Task: Find connections with filter location Batouri with filter topic #Indiawith filter profile language German with filter current company KATERRA with filter school Rajagiri Centre for Business Studies with filter industry Wholesale Computer Equipment with filter service category Leadership Development with filter keywords title Front Desk Manager
Action: Mouse moved to (533, 70)
Screenshot: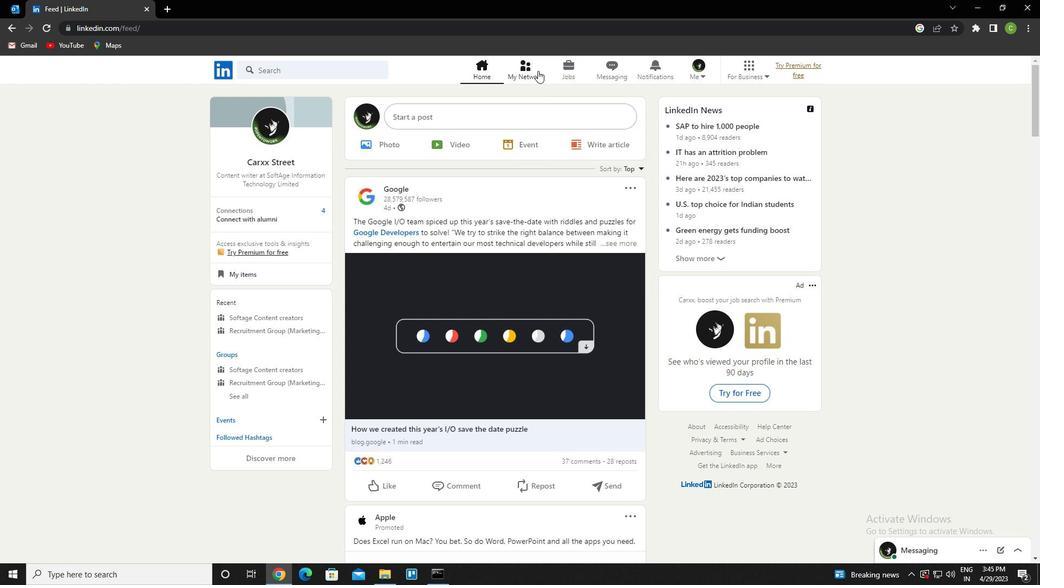 
Action: Mouse pressed left at (533, 70)
Screenshot: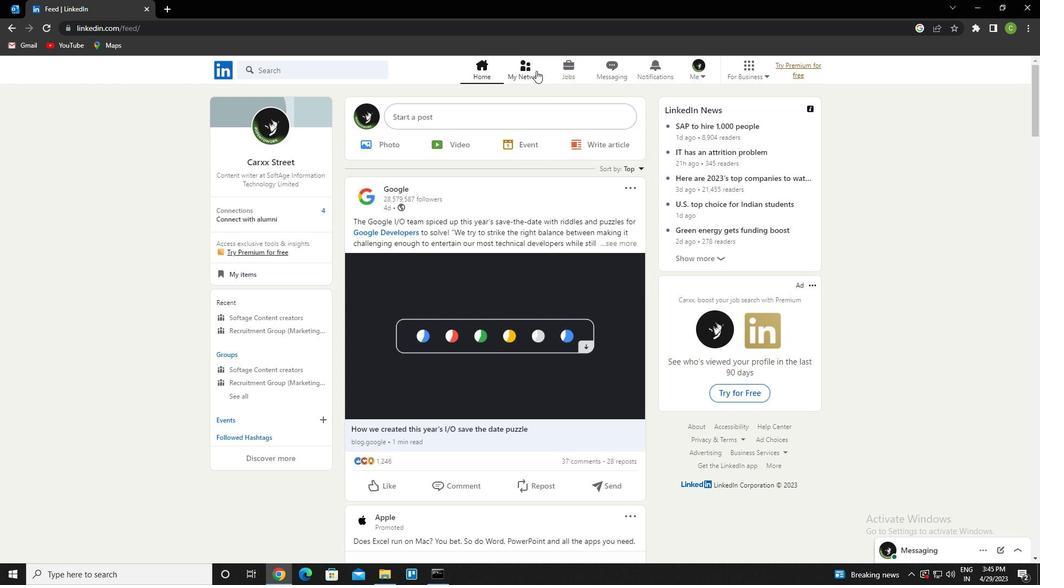 
Action: Mouse moved to (308, 131)
Screenshot: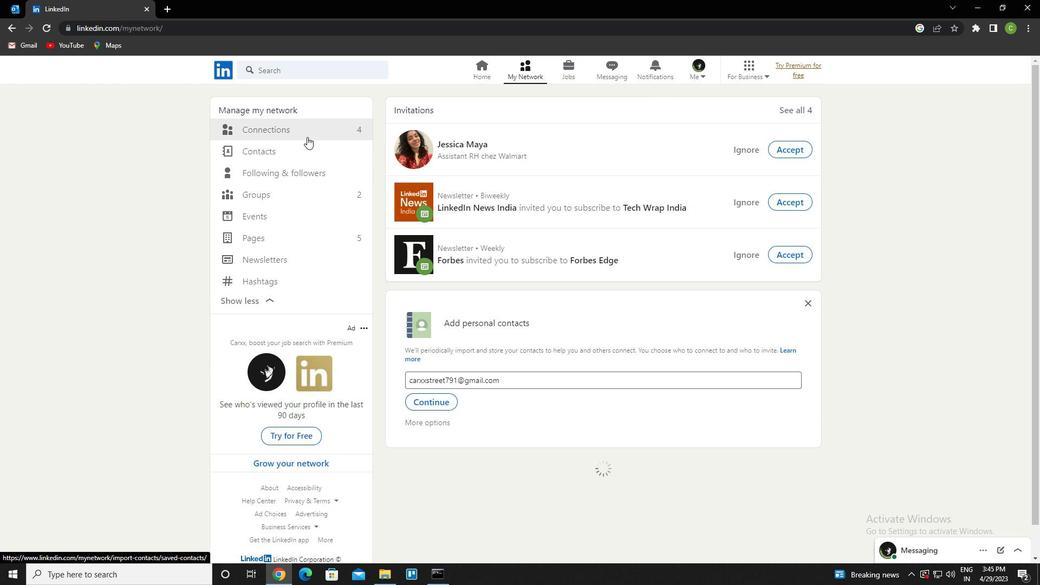 
Action: Mouse pressed left at (308, 131)
Screenshot: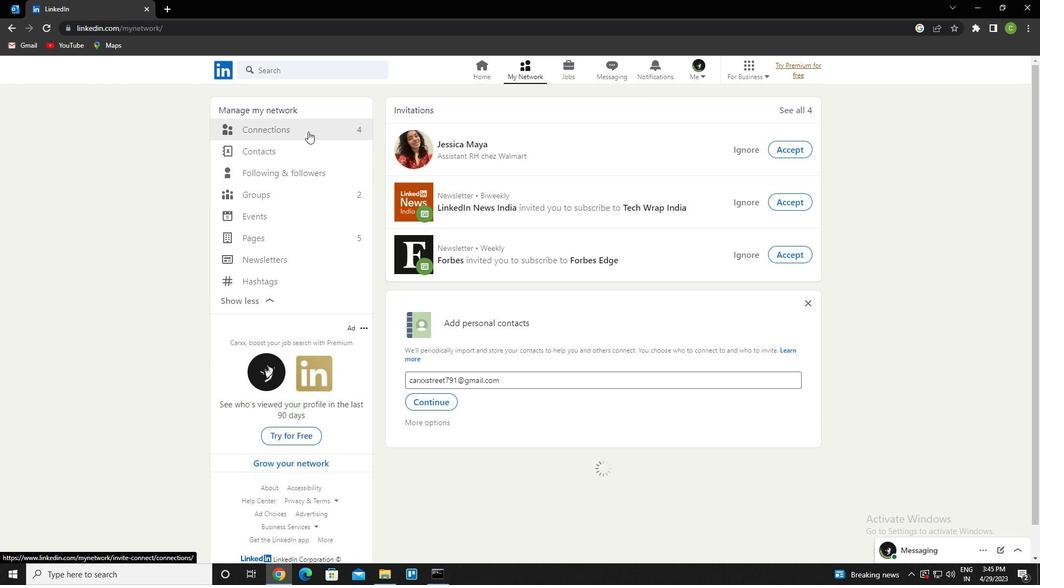 
Action: Mouse moved to (617, 132)
Screenshot: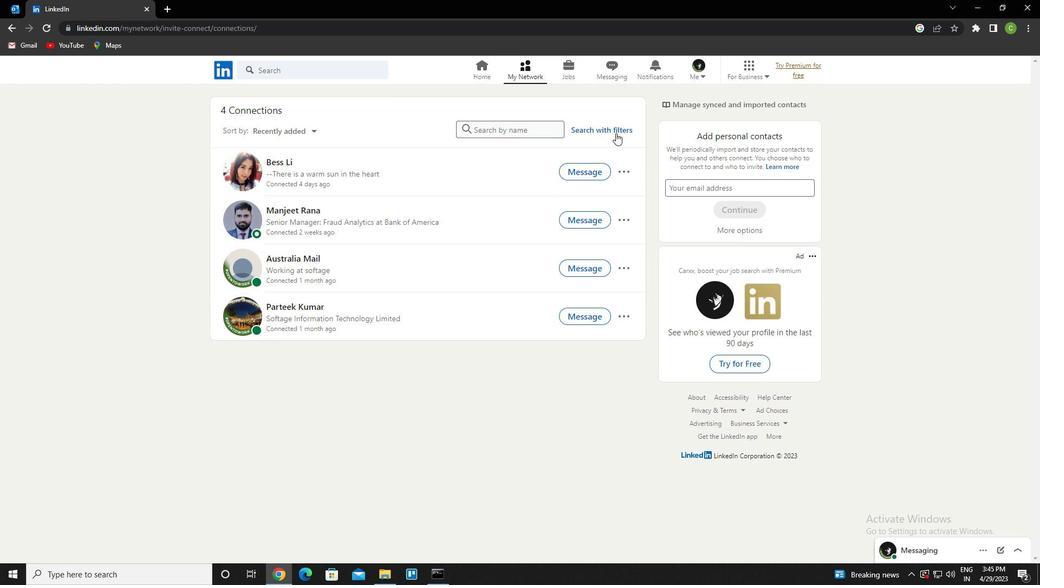 
Action: Mouse pressed left at (617, 132)
Screenshot: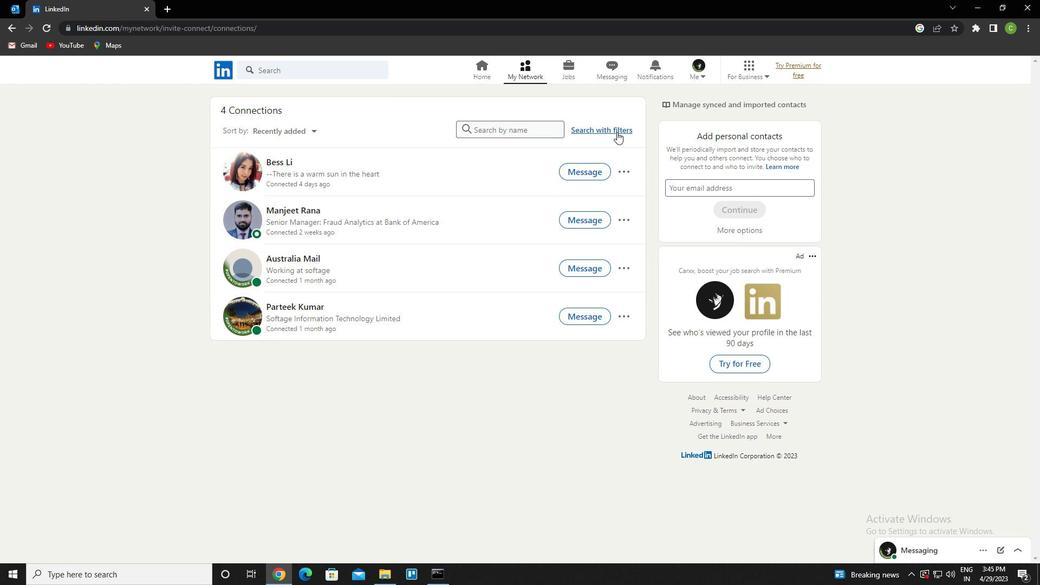 
Action: Mouse moved to (559, 104)
Screenshot: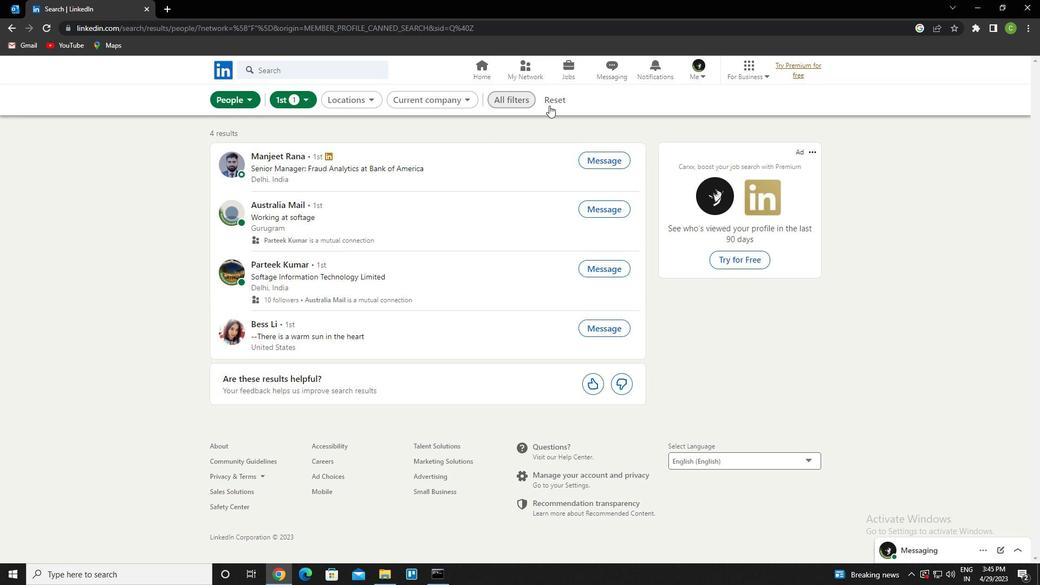 
Action: Mouse pressed left at (559, 104)
Screenshot: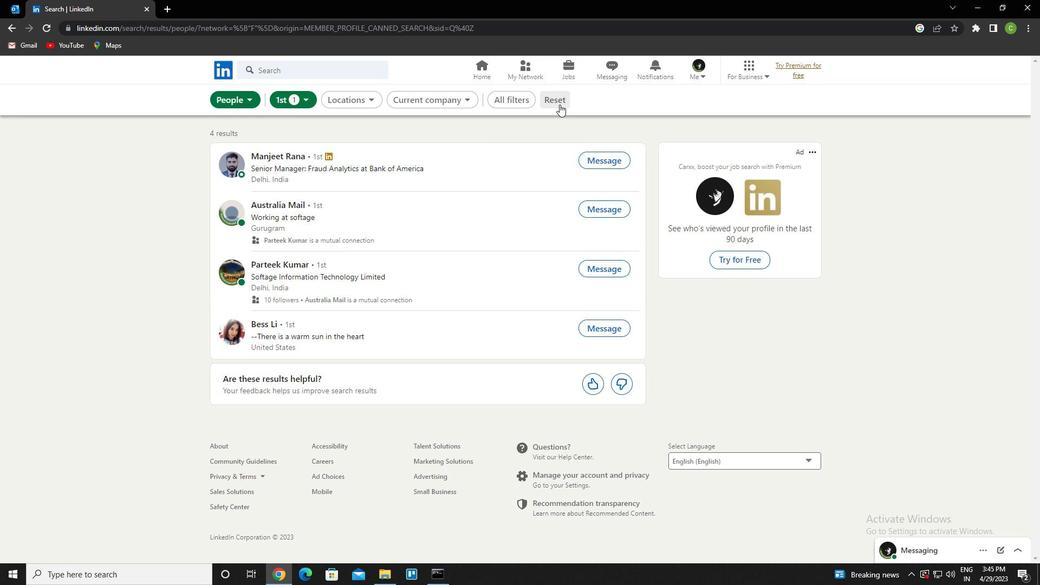 
Action: Mouse moved to (533, 102)
Screenshot: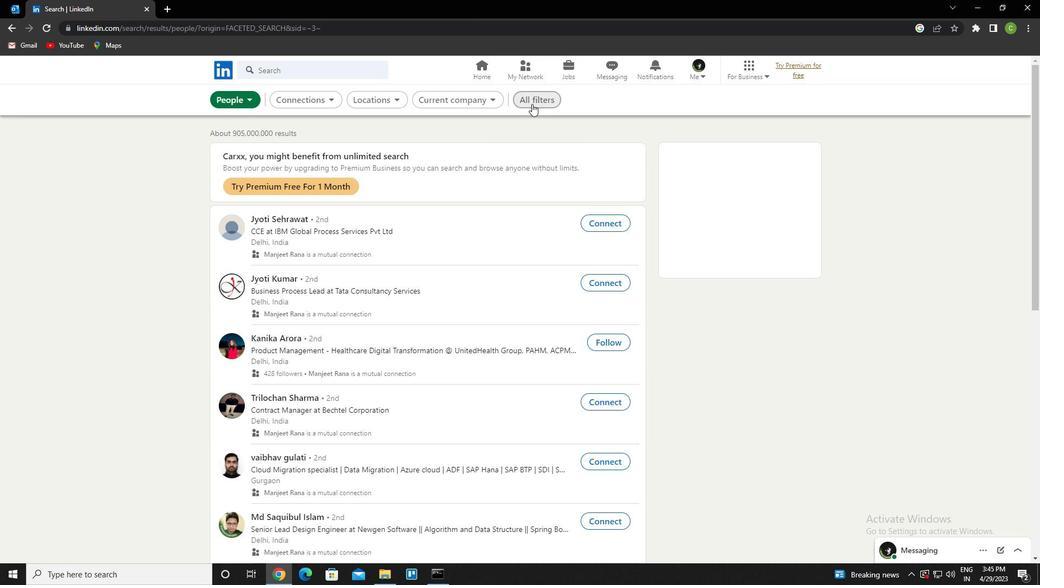 
Action: Mouse pressed left at (533, 102)
Screenshot: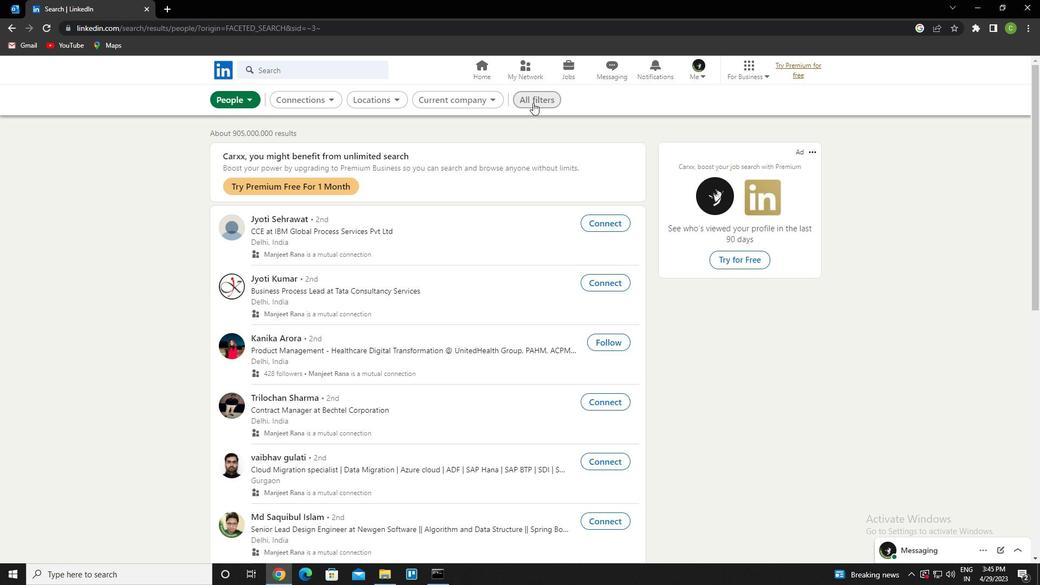 
Action: Mouse moved to (834, 349)
Screenshot: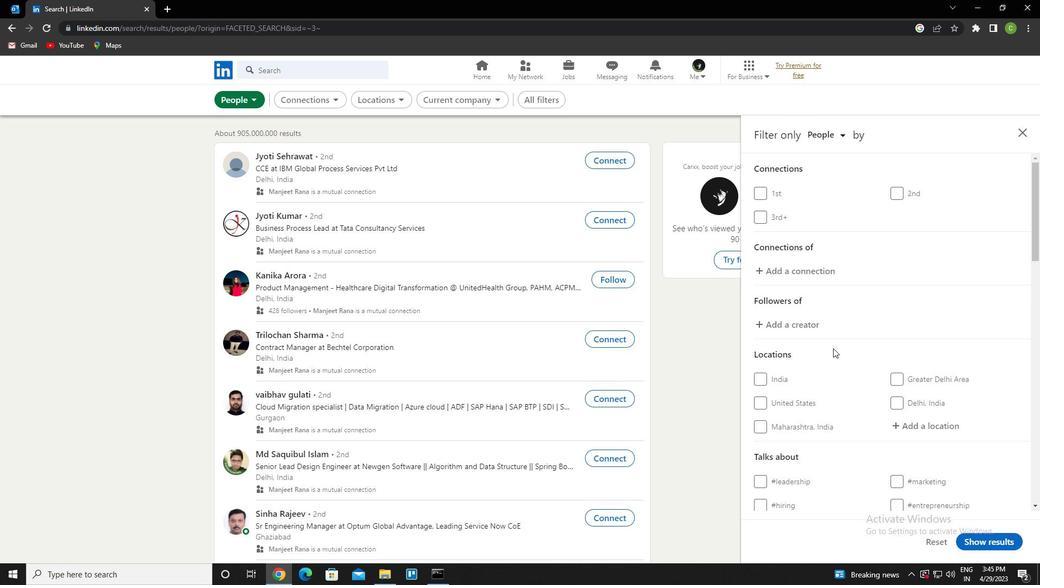 
Action: Mouse scrolled (834, 348) with delta (0, 0)
Screenshot: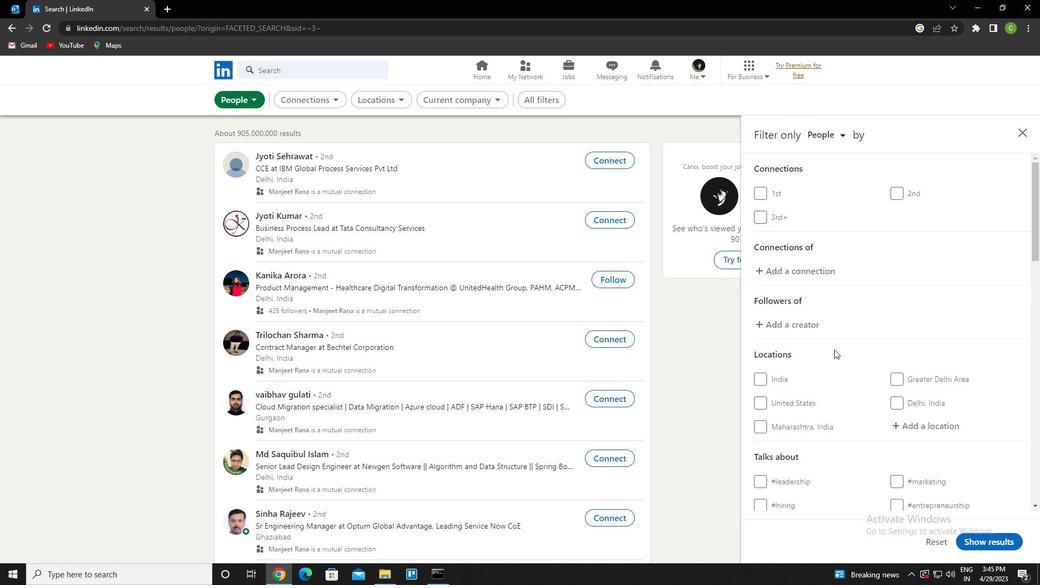 
Action: Mouse moved to (835, 353)
Screenshot: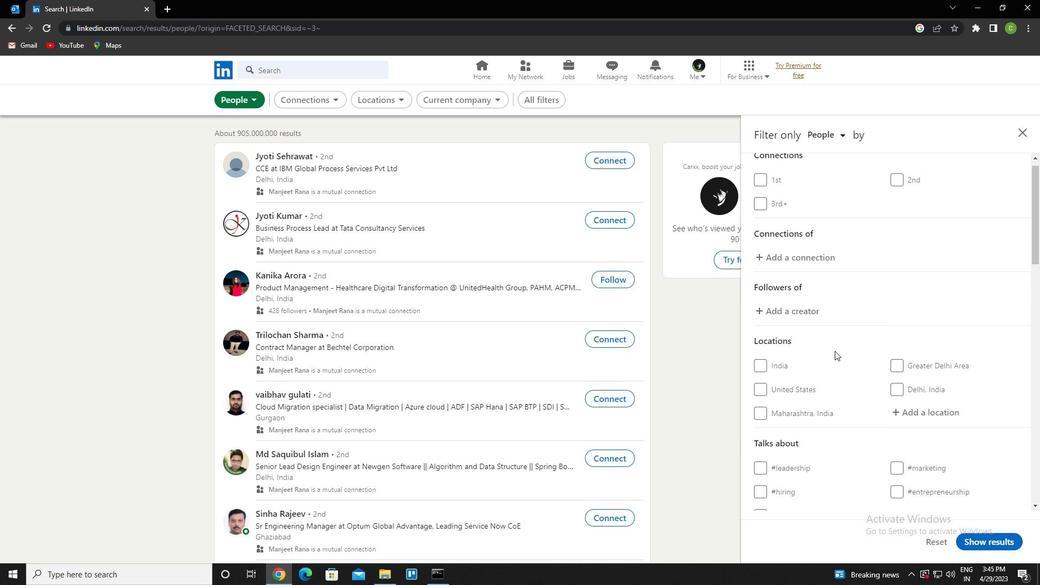 
Action: Mouse scrolled (835, 352) with delta (0, 0)
Screenshot: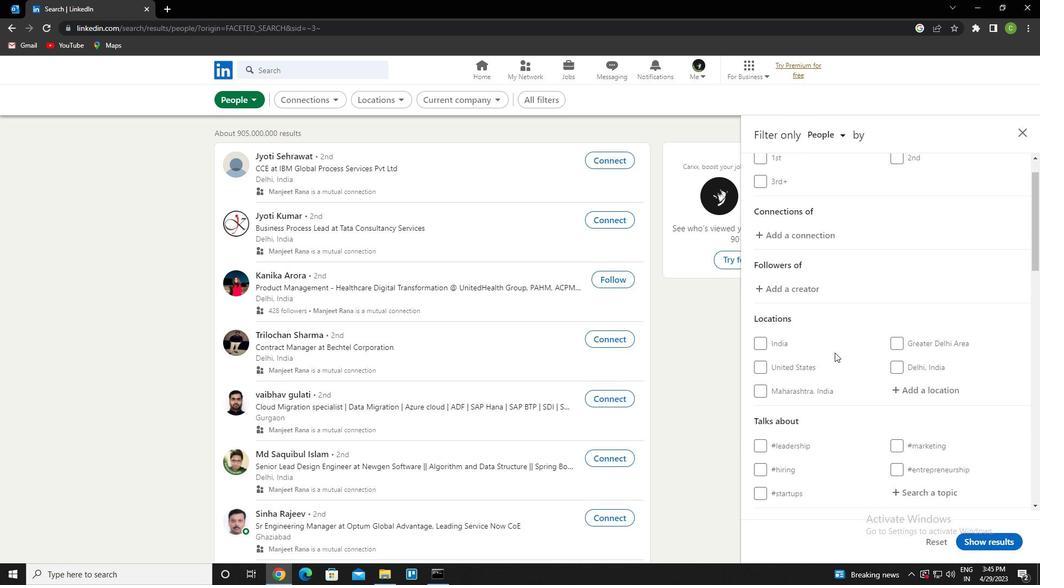 
Action: Mouse moved to (919, 322)
Screenshot: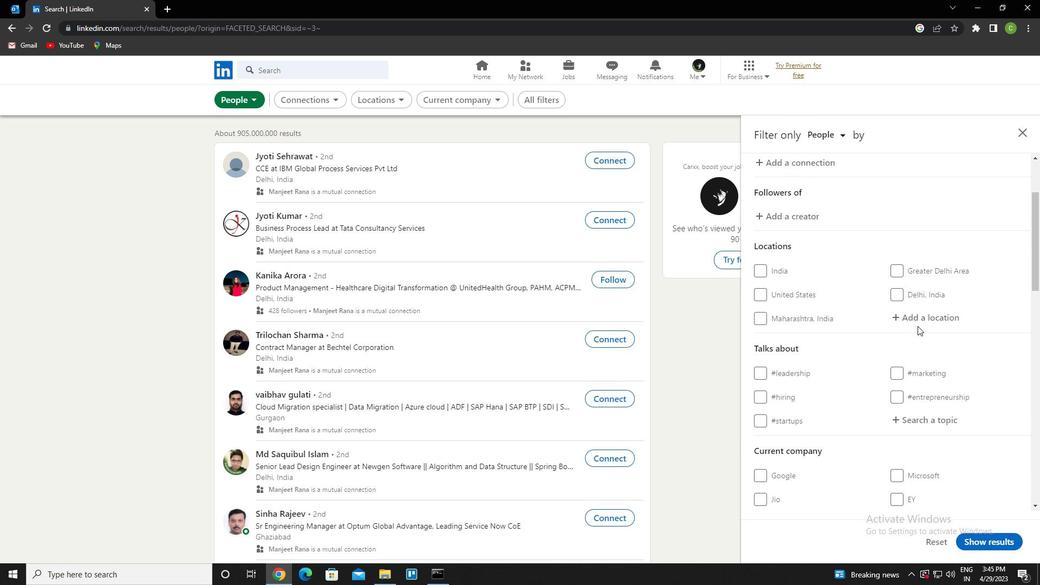 
Action: Mouse pressed left at (919, 322)
Screenshot: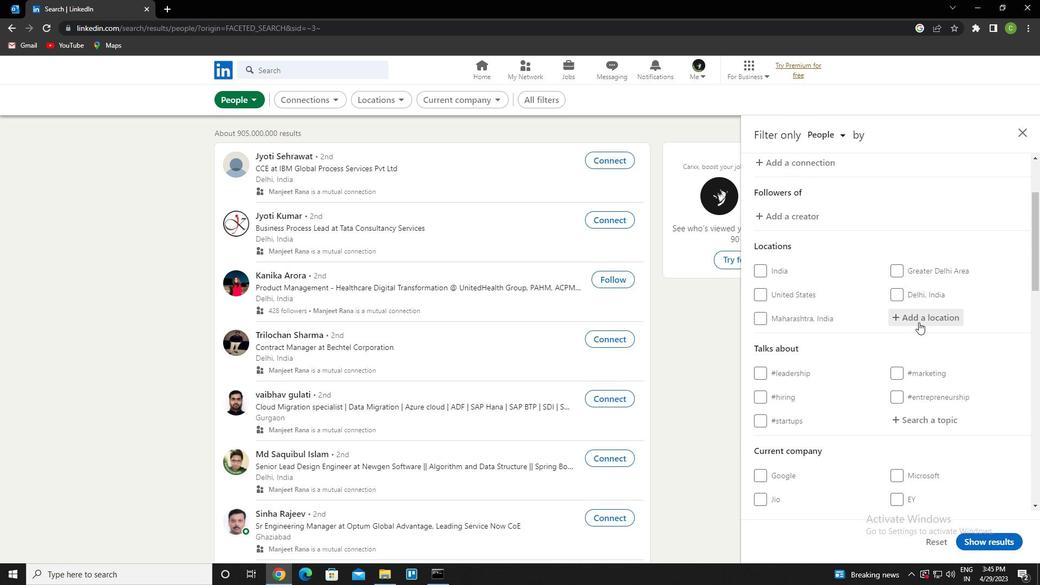 
Action: Mouse moved to (920, 322)
Screenshot: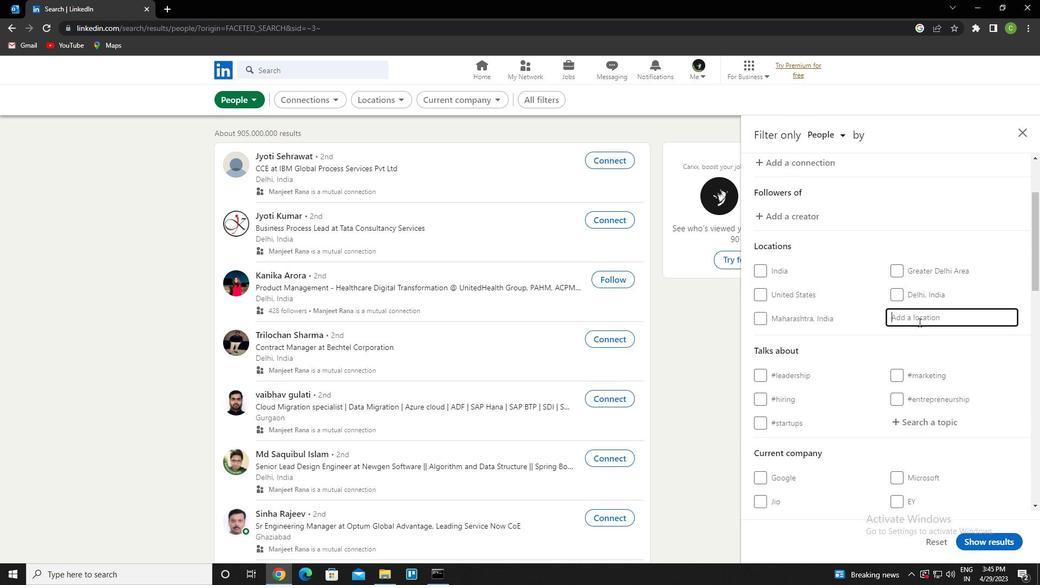 
Action: Key pressed <Key.caps_lock>b<Key.caps_lock>atouri<Key.down><Key.enter>
Screenshot: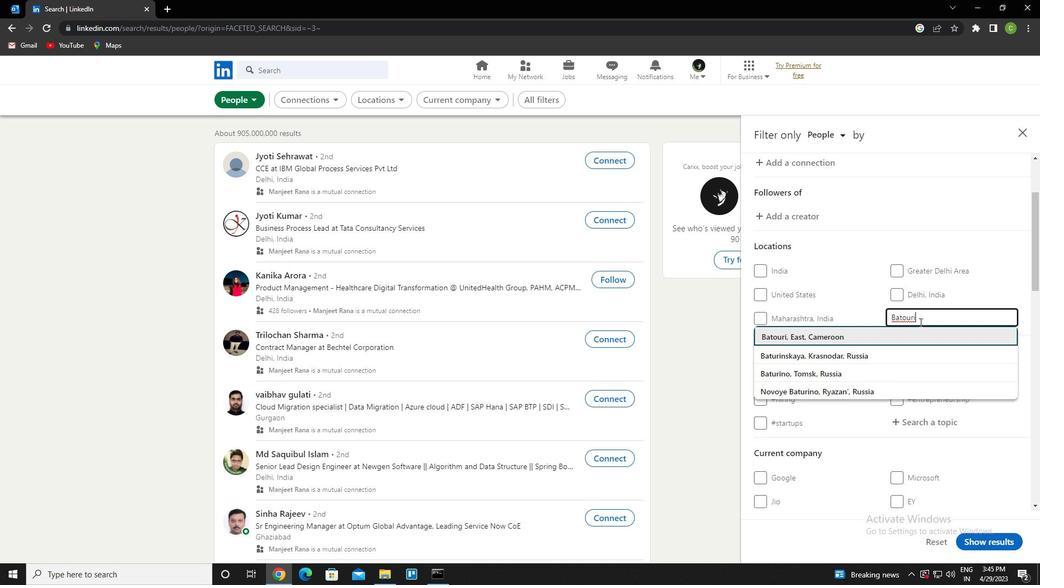 
Action: Mouse moved to (933, 447)
Screenshot: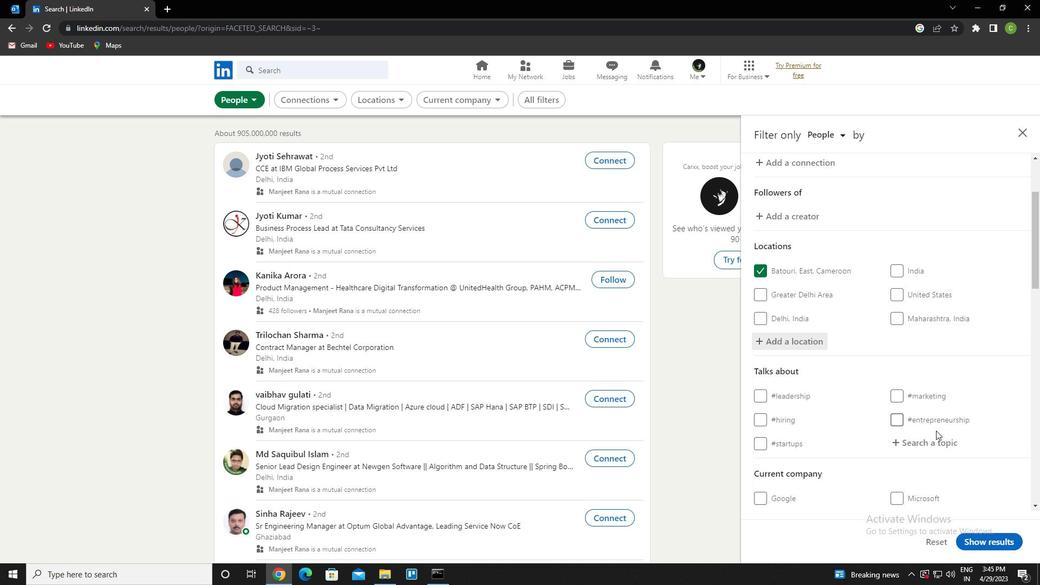 
Action: Mouse pressed left at (933, 447)
Screenshot: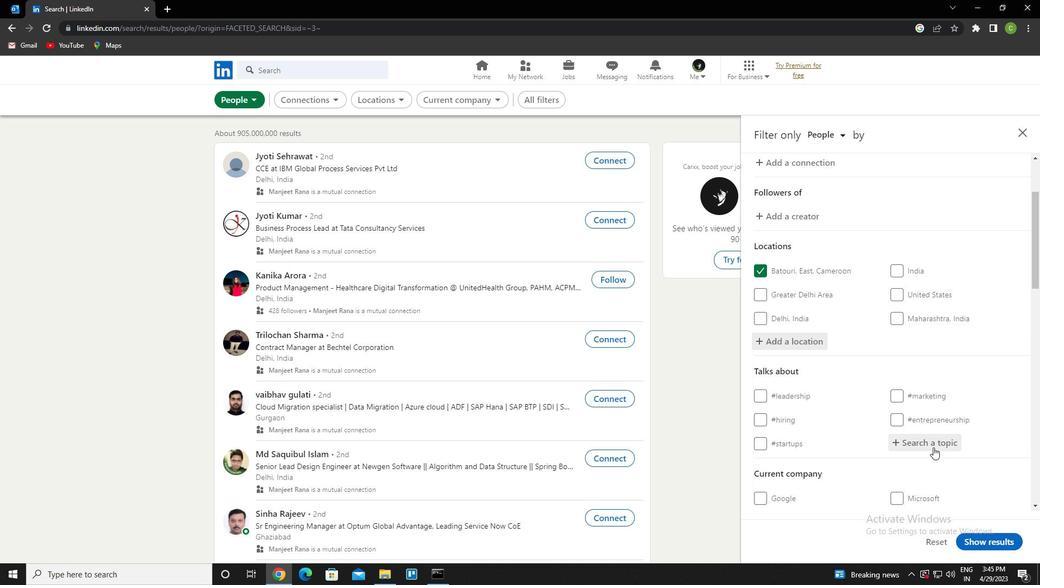 
Action: Key pressed <Key.caps_lock>i<Key.caps_lock>ndia<Key.down><Key.enter>
Screenshot: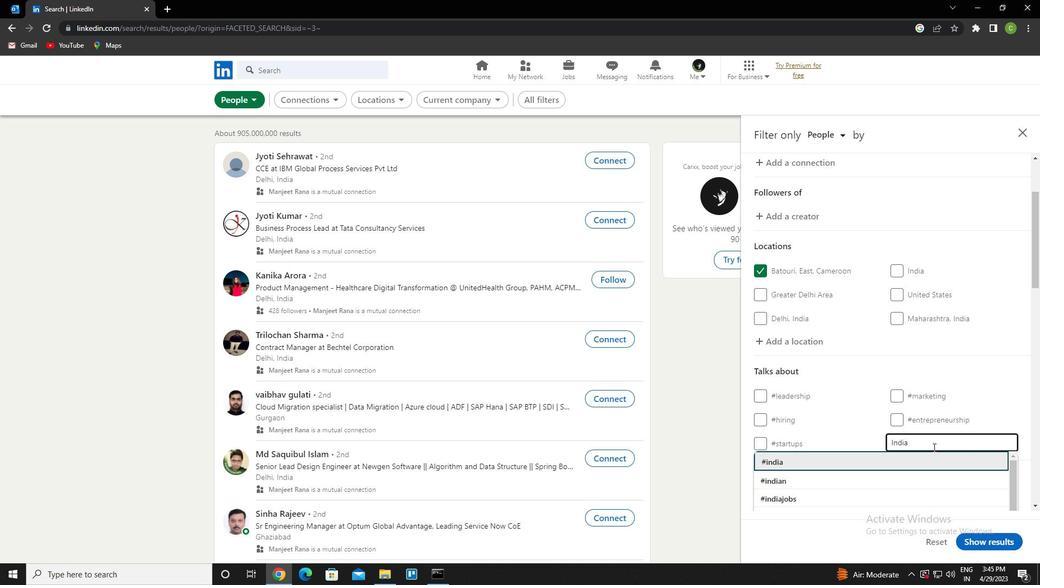 
Action: Mouse moved to (942, 457)
Screenshot: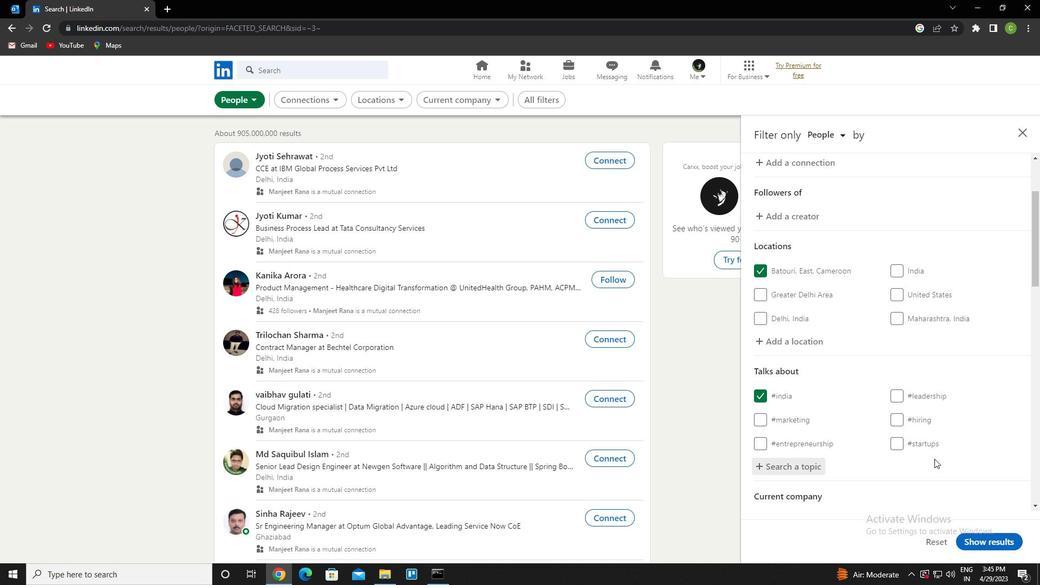 
Action: Mouse scrolled (942, 456) with delta (0, 0)
Screenshot: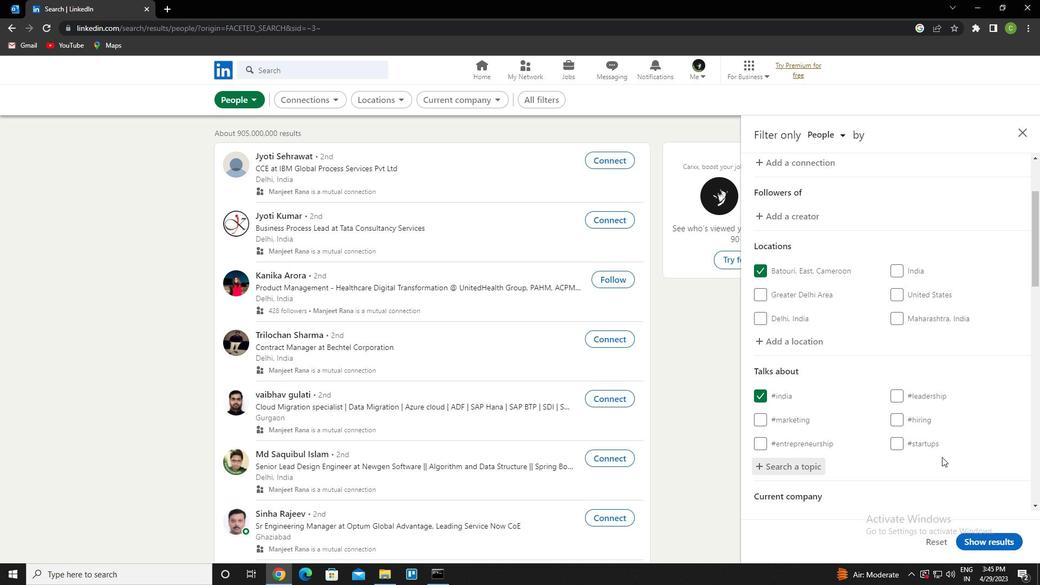 
Action: Mouse scrolled (942, 456) with delta (0, 0)
Screenshot: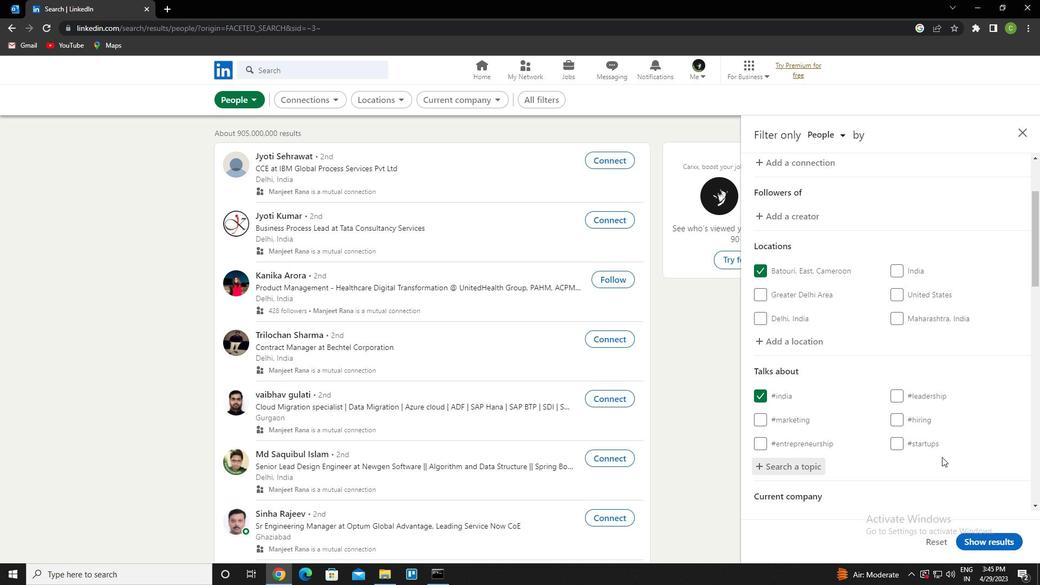 
Action: Mouse moved to (942, 457)
Screenshot: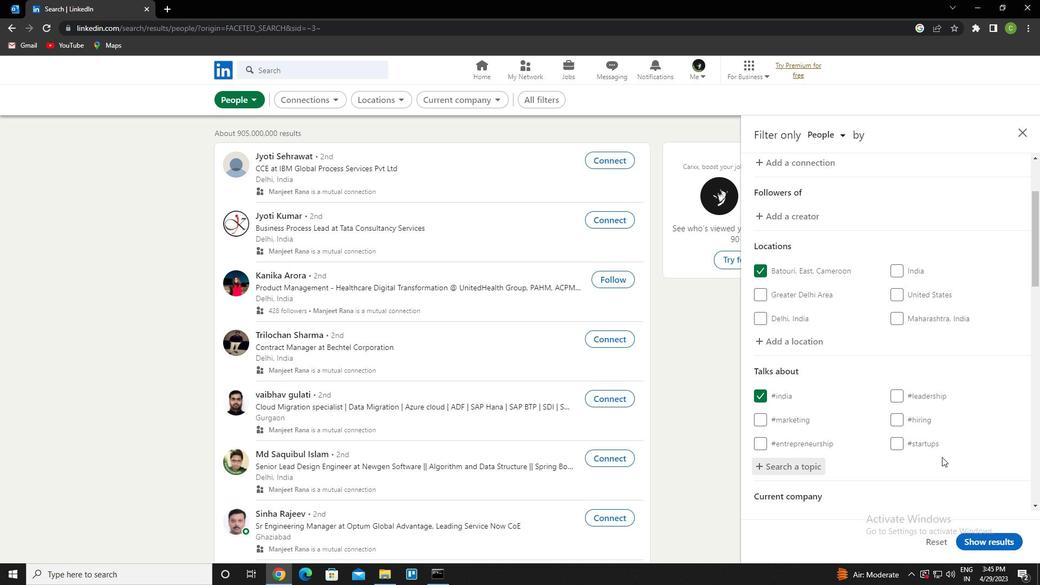 
Action: Mouse scrolled (942, 456) with delta (0, 0)
Screenshot: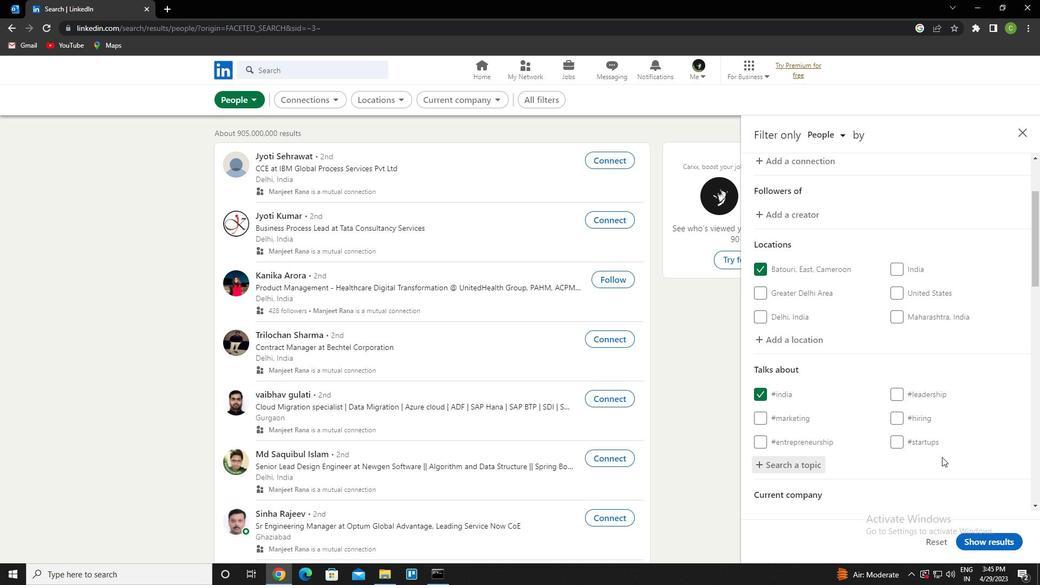 
Action: Mouse moved to (943, 461)
Screenshot: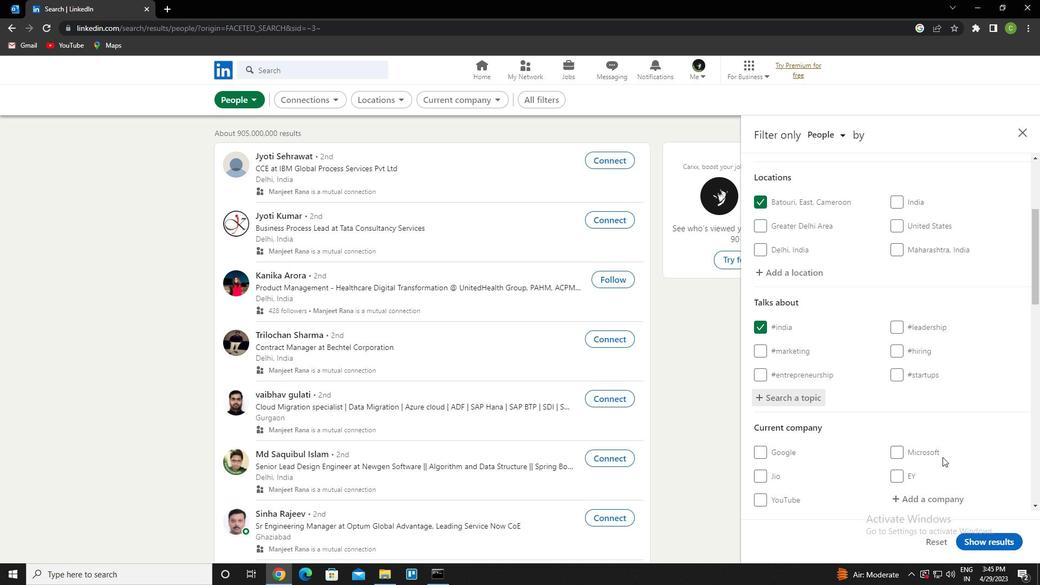 
Action: Mouse scrolled (943, 461) with delta (0, 0)
Screenshot: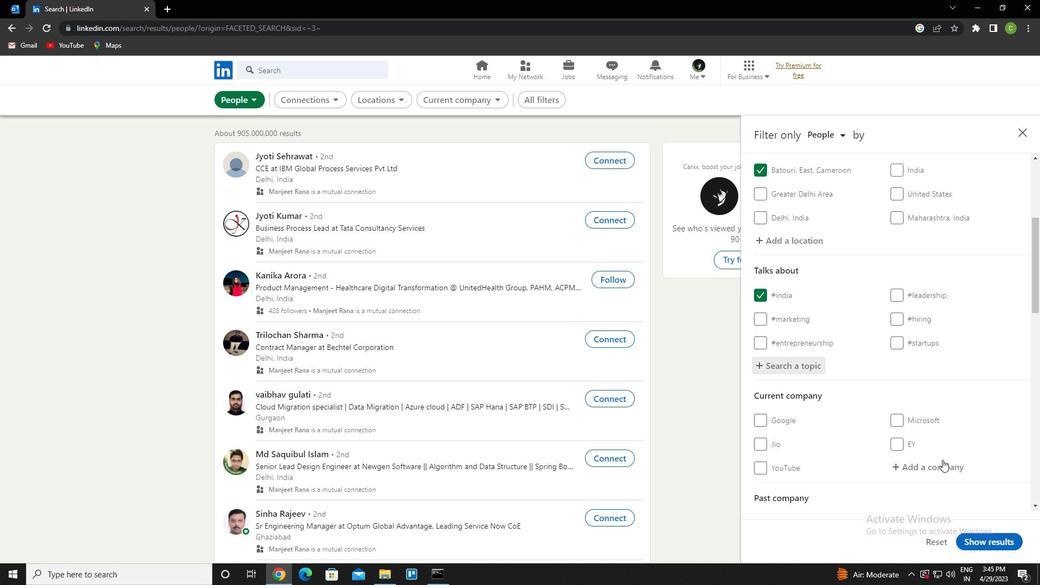 
Action: Mouse moved to (943, 466)
Screenshot: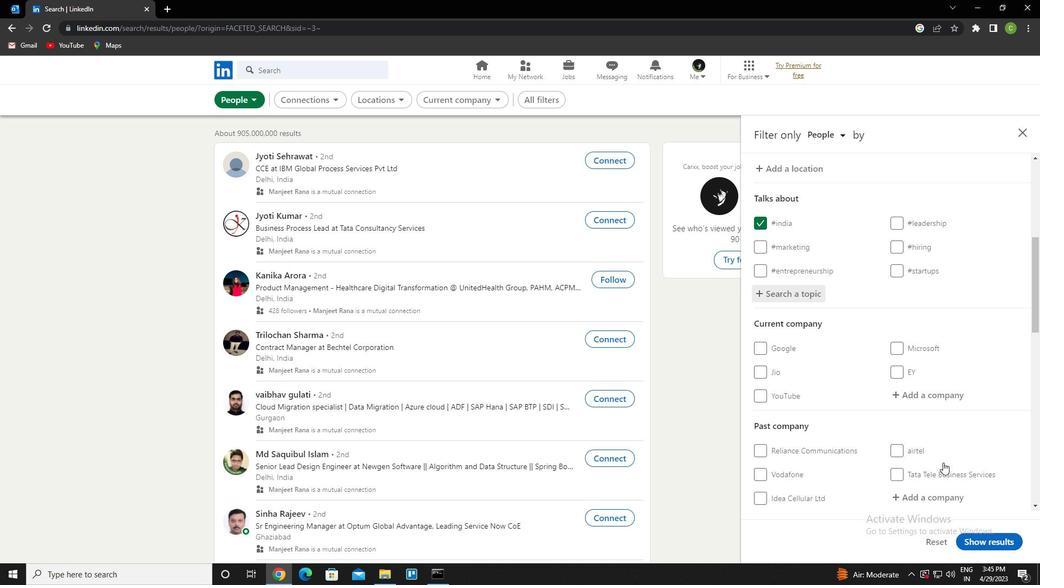 
Action: Mouse scrolled (943, 465) with delta (0, 0)
Screenshot: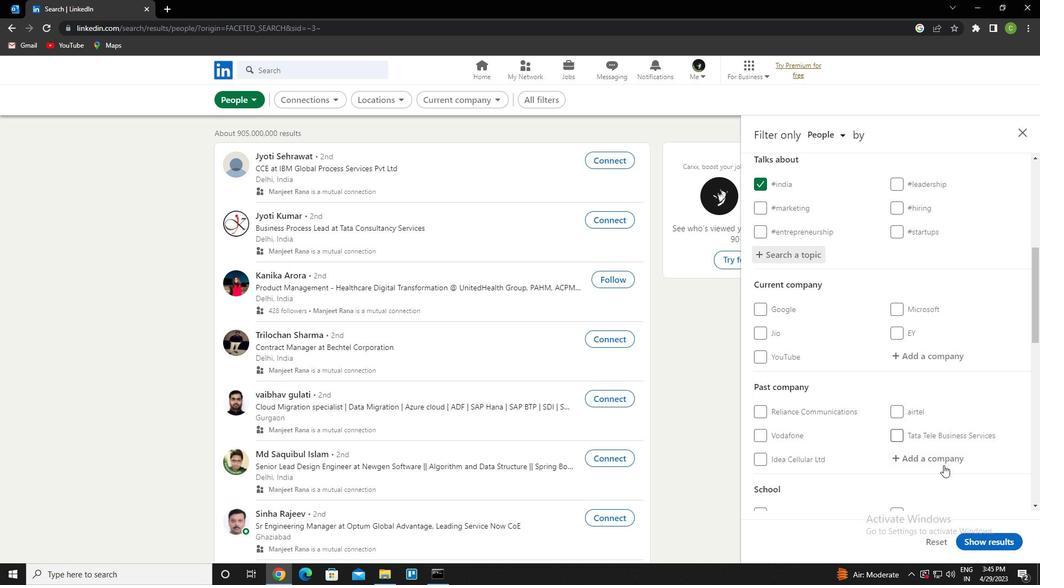 
Action: Mouse scrolled (943, 465) with delta (0, 0)
Screenshot: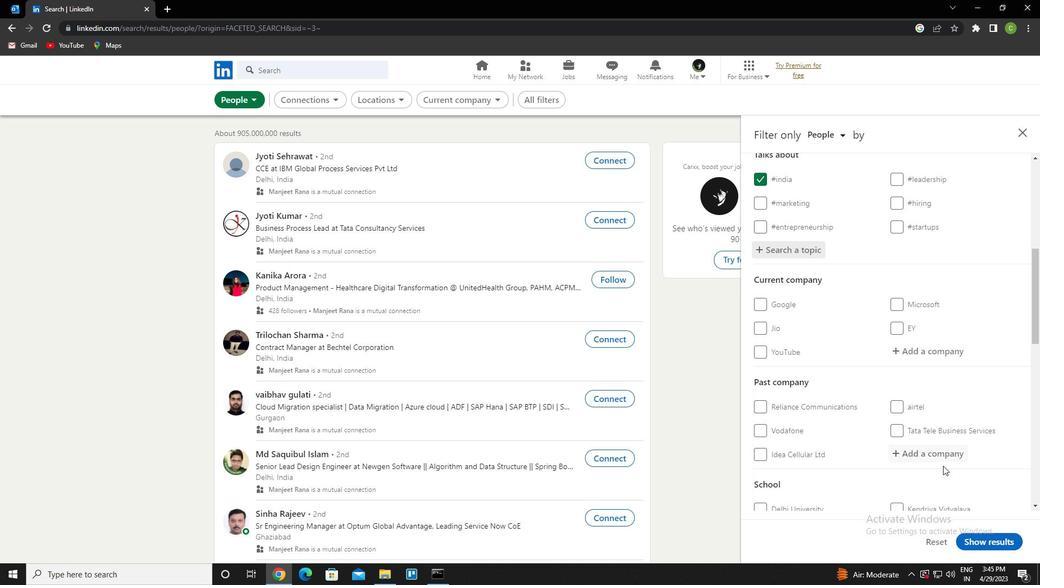 
Action: Mouse scrolled (943, 465) with delta (0, 0)
Screenshot: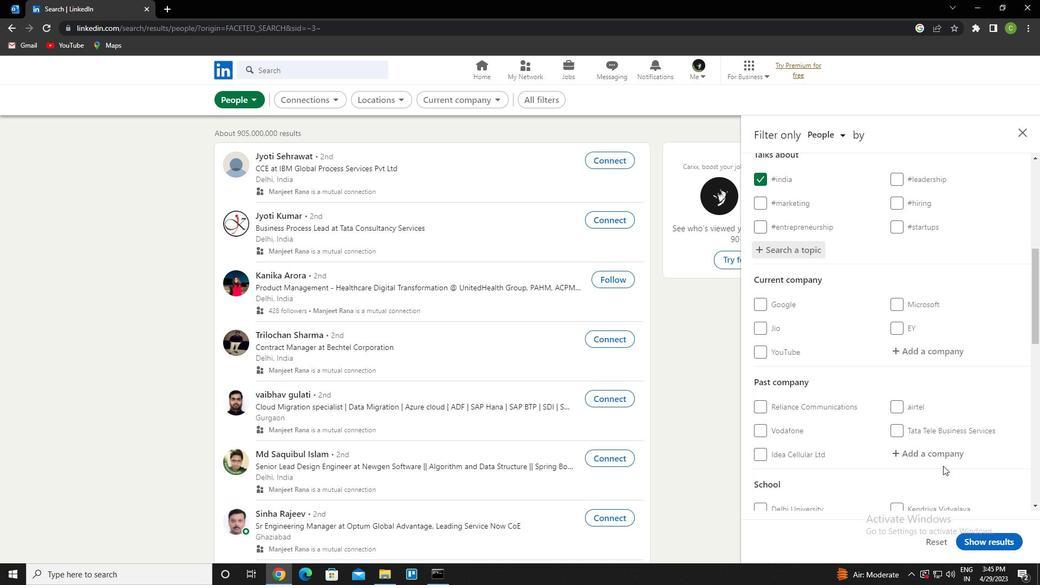 
Action: Mouse moved to (897, 442)
Screenshot: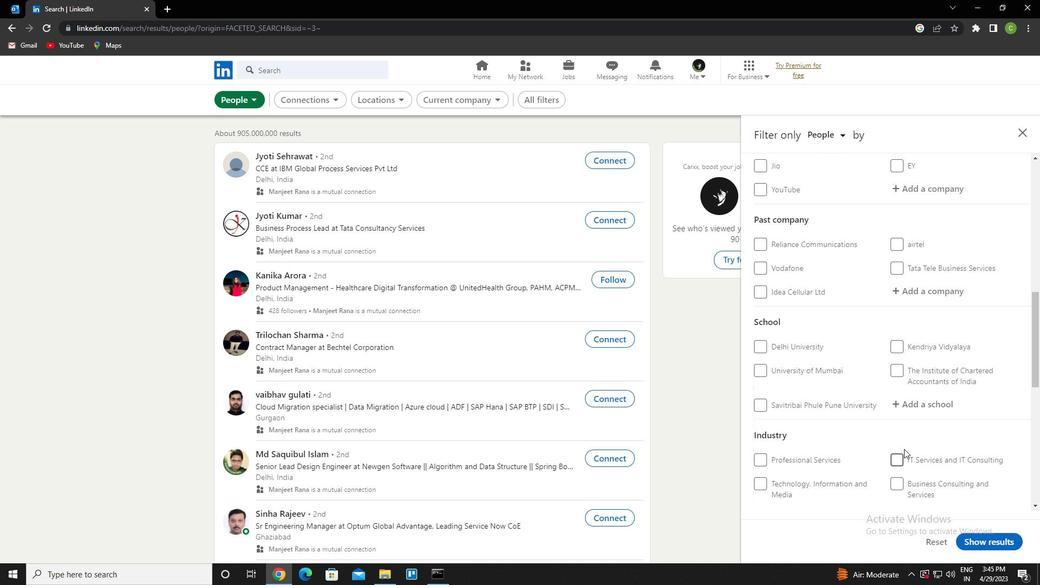 
Action: Mouse scrolled (897, 442) with delta (0, 0)
Screenshot: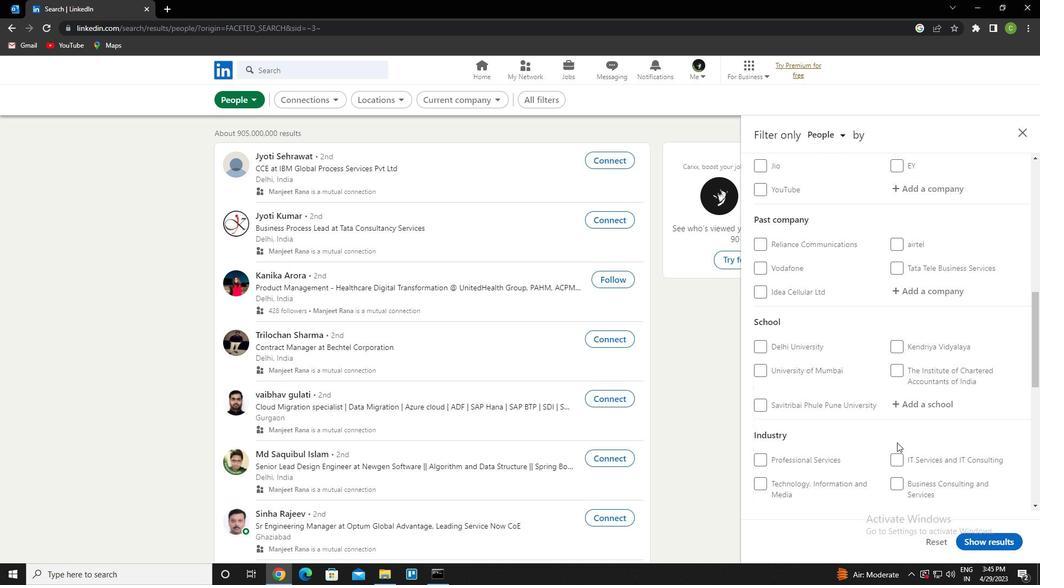 
Action: Mouse scrolled (897, 442) with delta (0, 0)
Screenshot: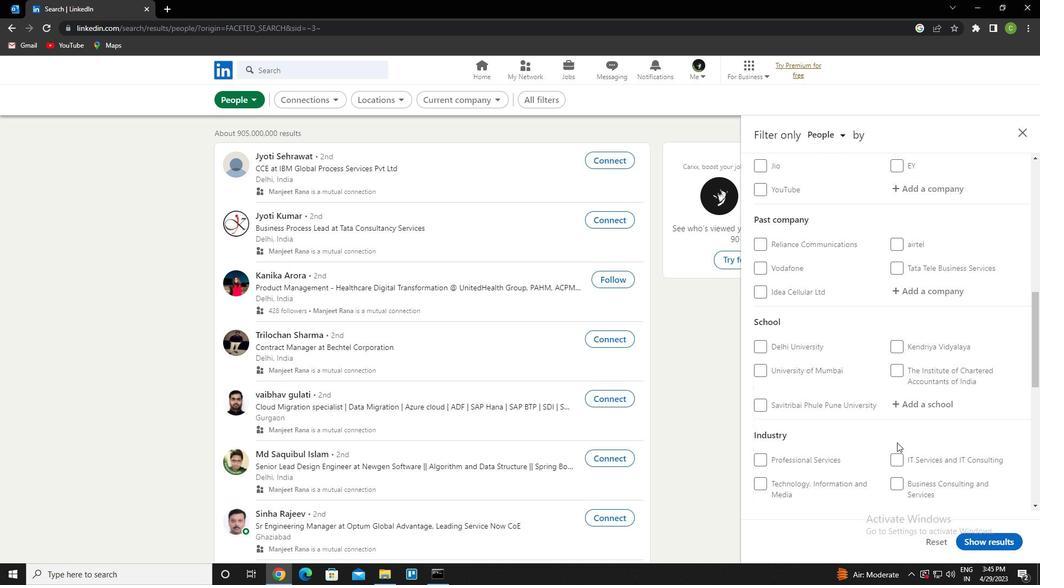 
Action: Mouse moved to (881, 440)
Screenshot: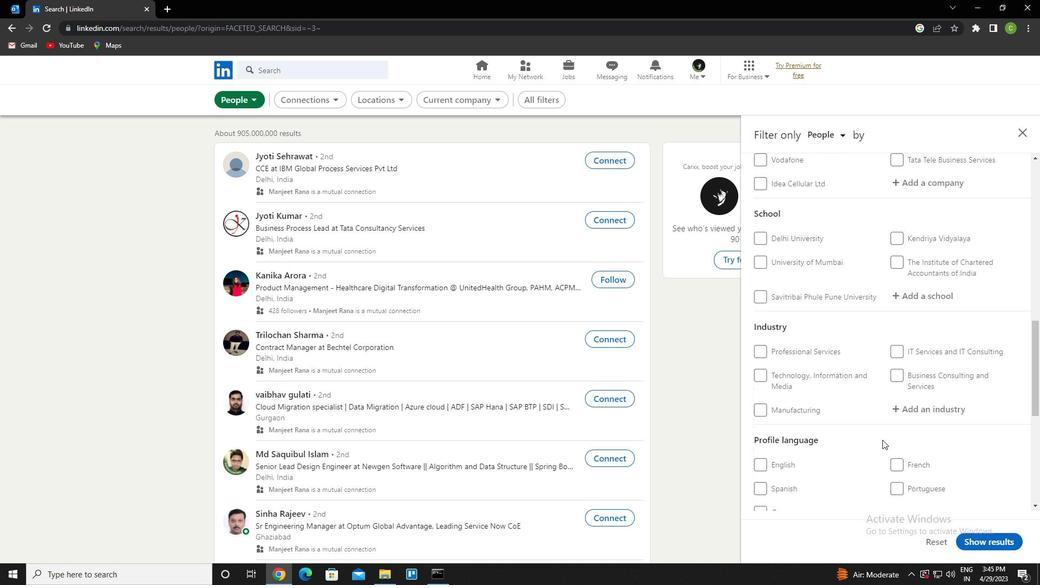 
Action: Mouse scrolled (881, 439) with delta (0, 0)
Screenshot: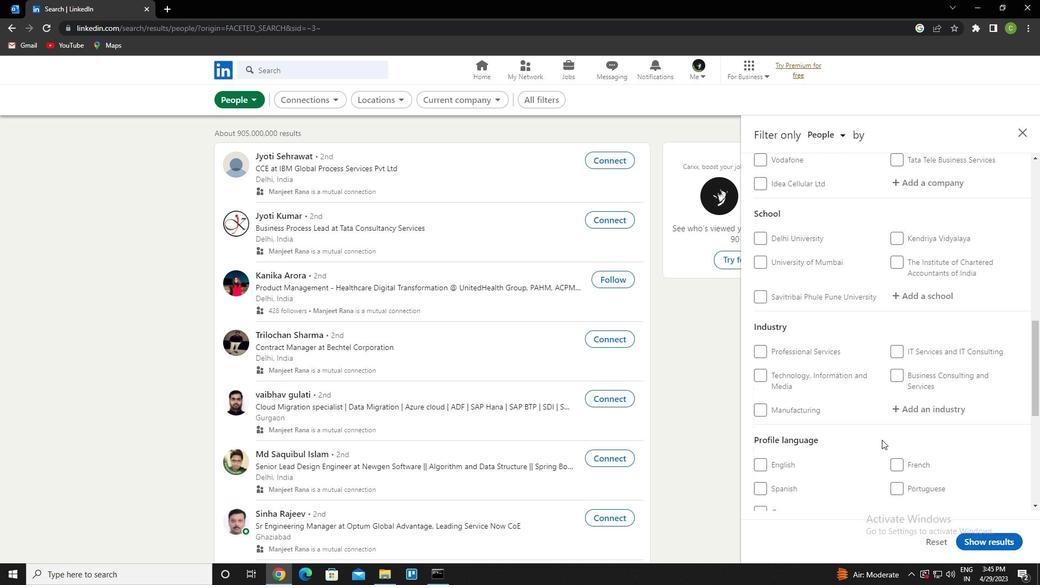 
Action: Mouse scrolled (881, 439) with delta (0, 0)
Screenshot: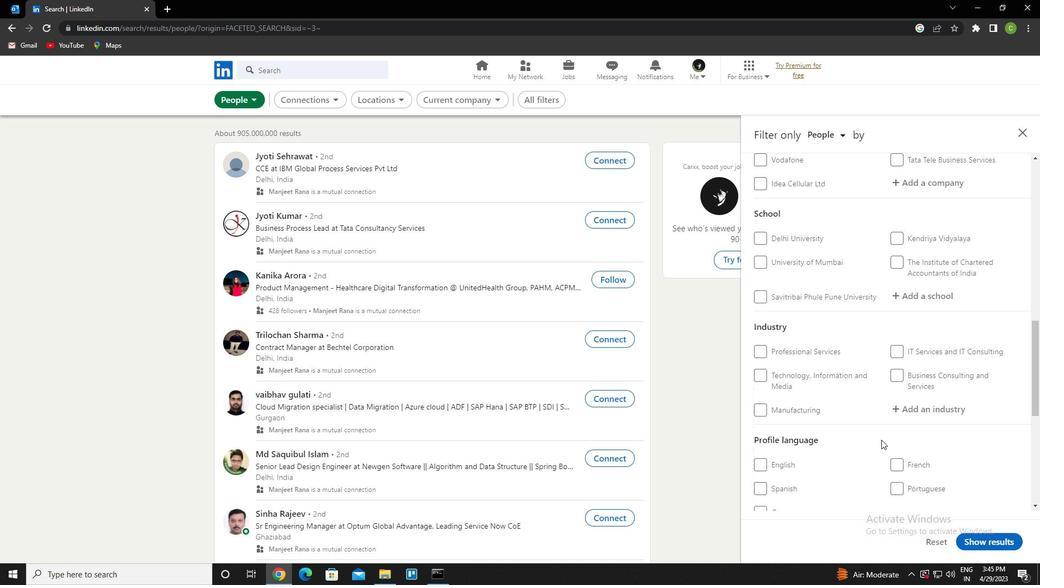 
Action: Mouse moved to (765, 405)
Screenshot: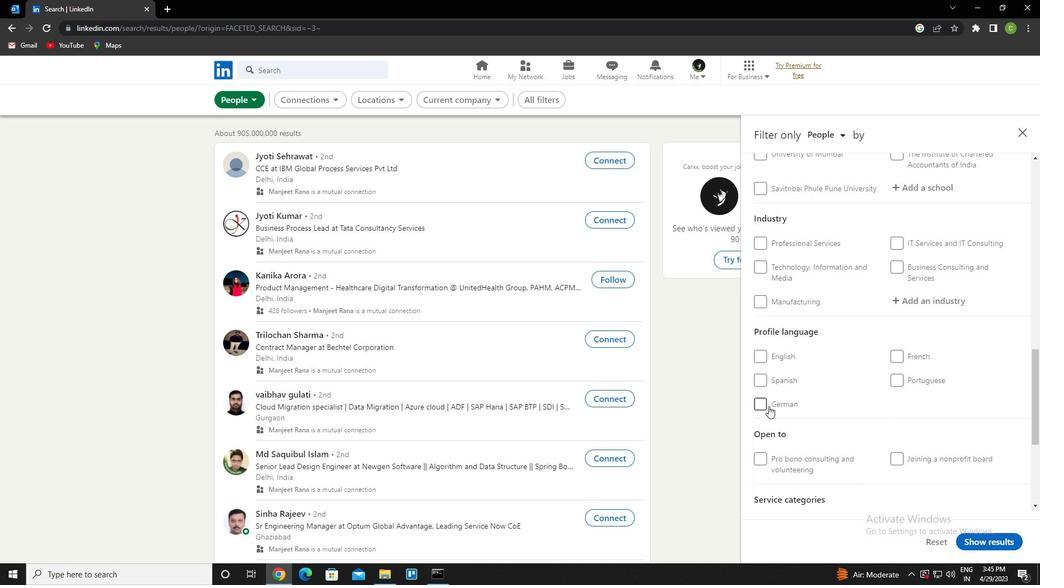
Action: Mouse pressed left at (765, 405)
Screenshot: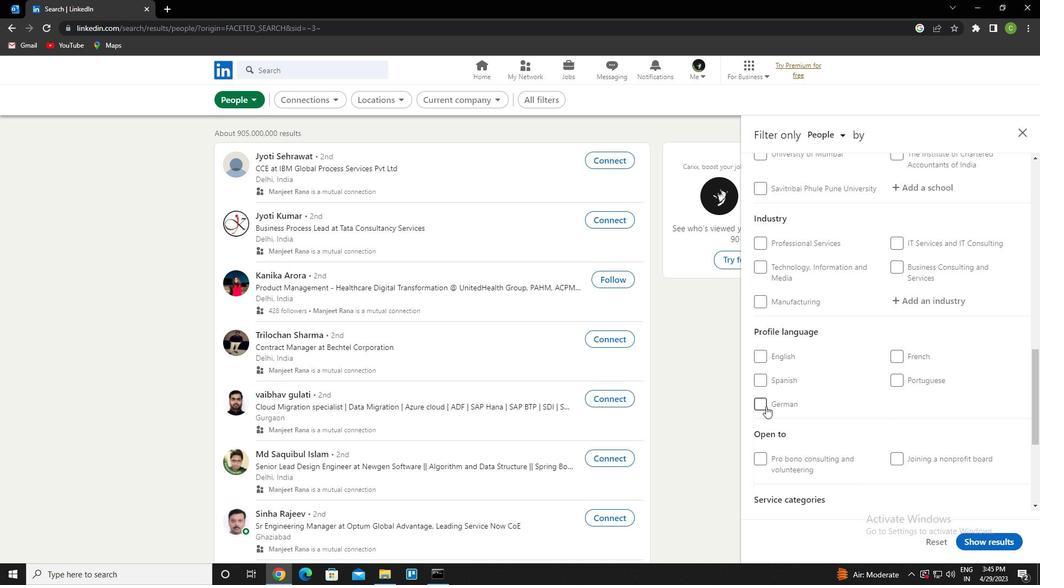 
Action: Mouse moved to (811, 428)
Screenshot: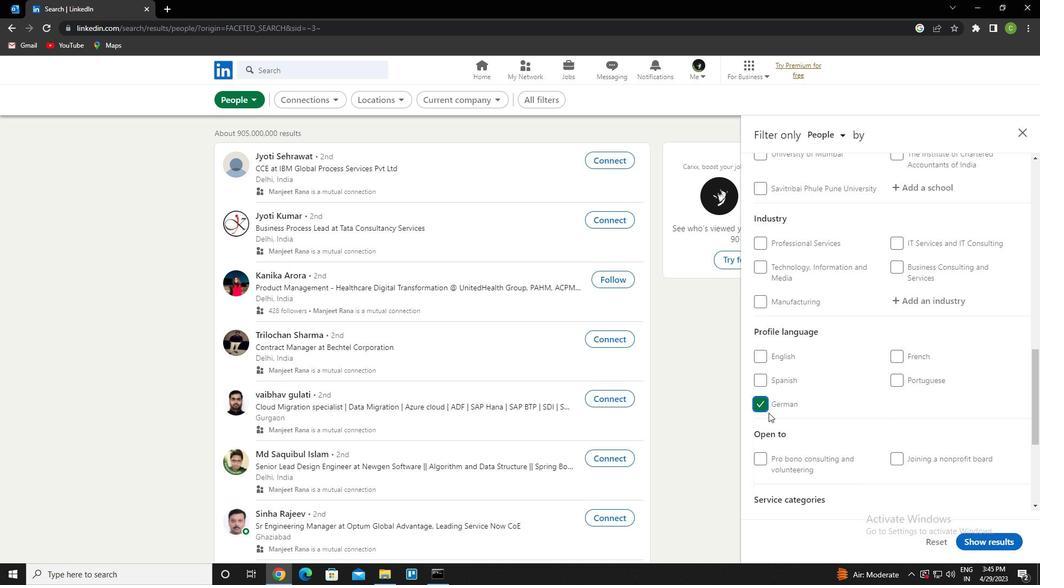 
Action: Mouse scrolled (811, 429) with delta (0, 0)
Screenshot: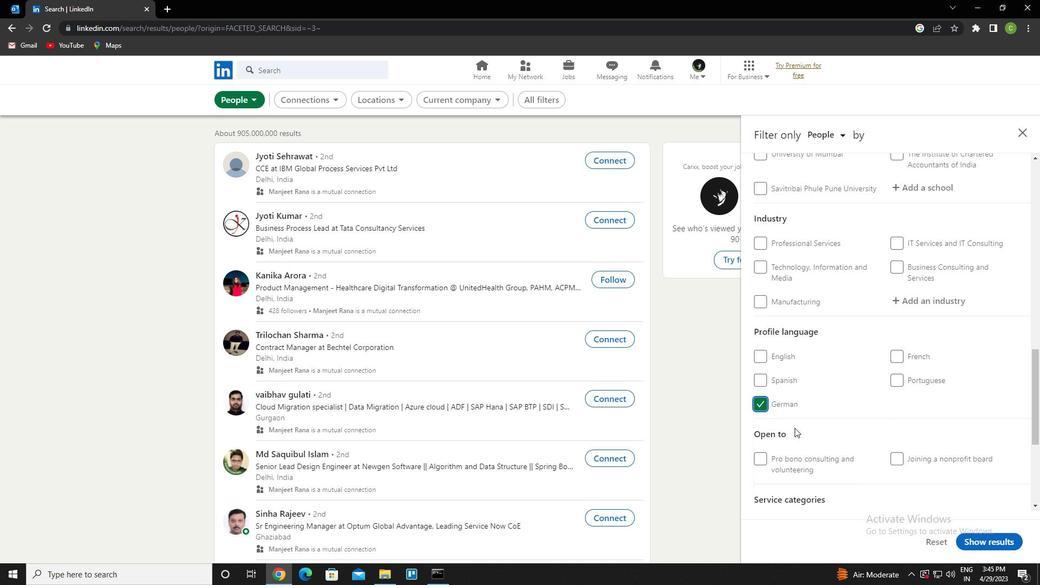 
Action: Mouse scrolled (811, 429) with delta (0, 0)
Screenshot: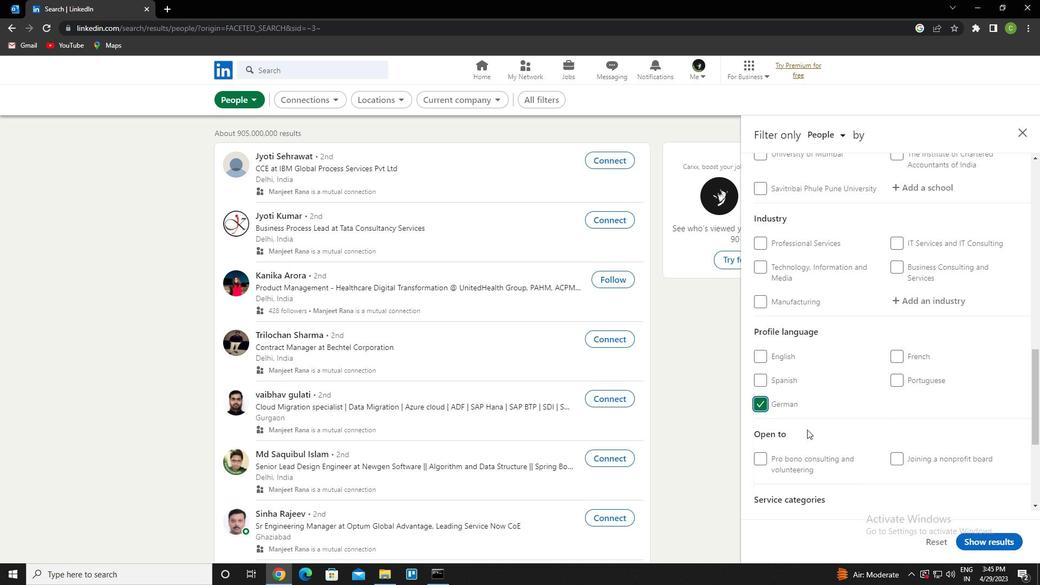 
Action: Mouse moved to (812, 428)
Screenshot: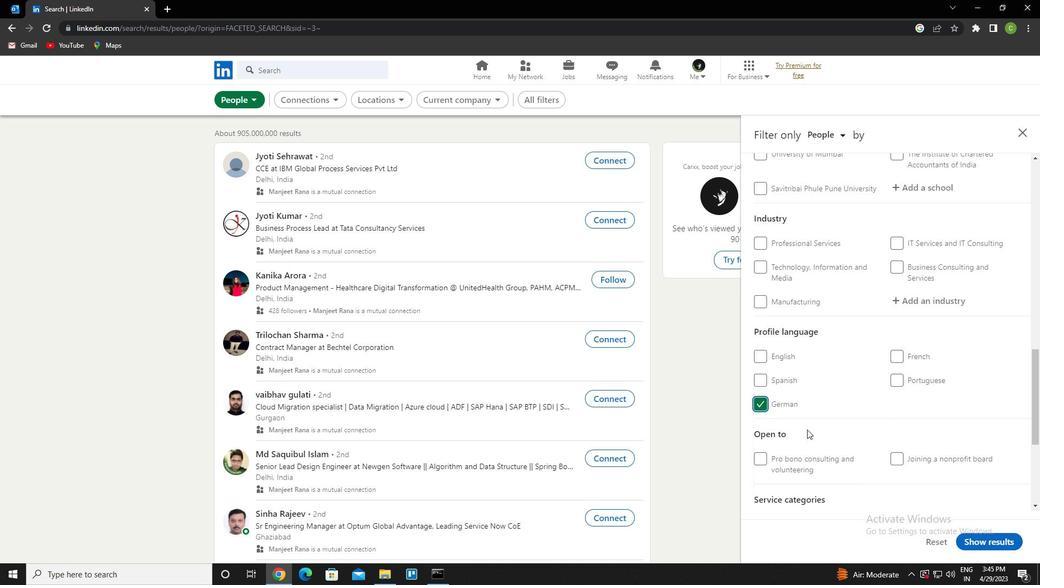 
Action: Mouse scrolled (812, 429) with delta (0, 0)
Screenshot: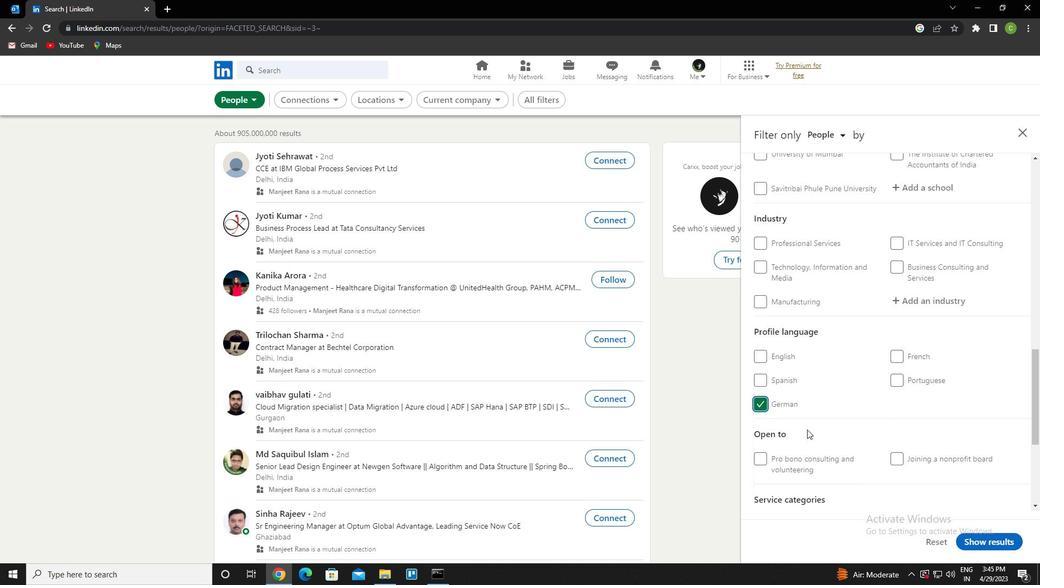 
Action: Mouse scrolled (812, 429) with delta (0, 0)
Screenshot: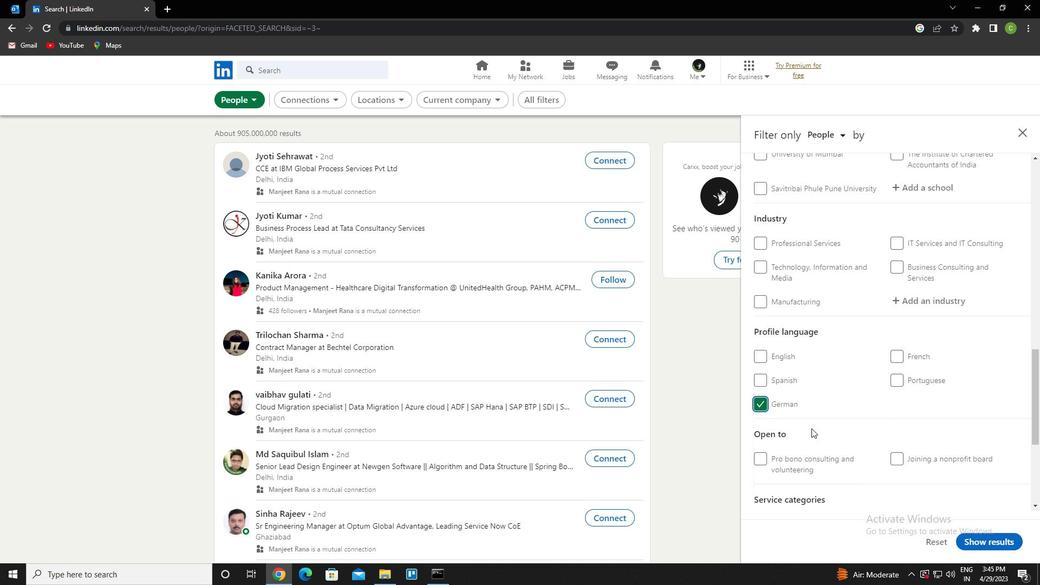 
Action: Mouse scrolled (812, 429) with delta (0, 0)
Screenshot: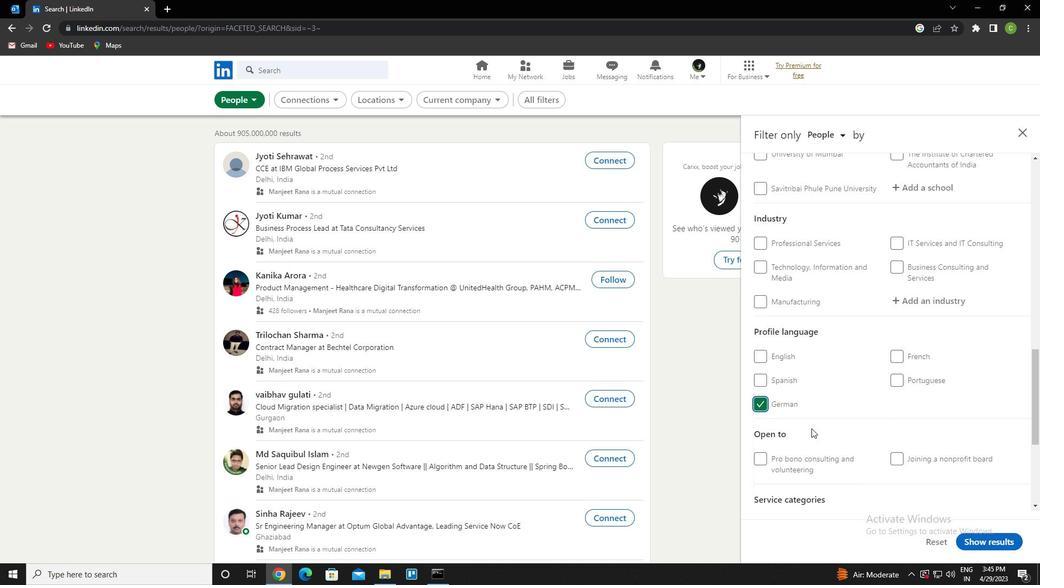
Action: Mouse moved to (900, 248)
Screenshot: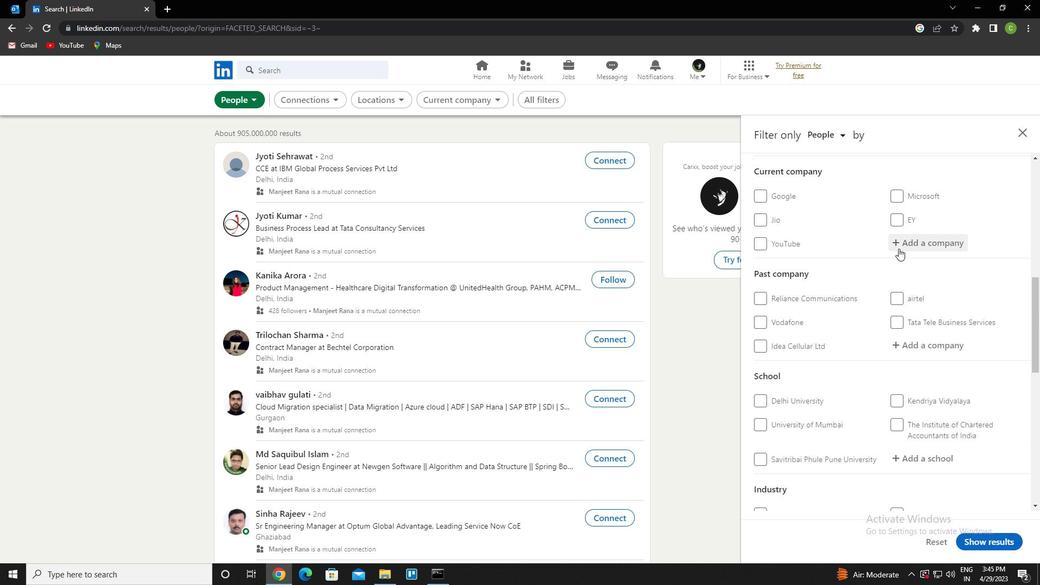 
Action: Mouse pressed left at (900, 248)
Screenshot: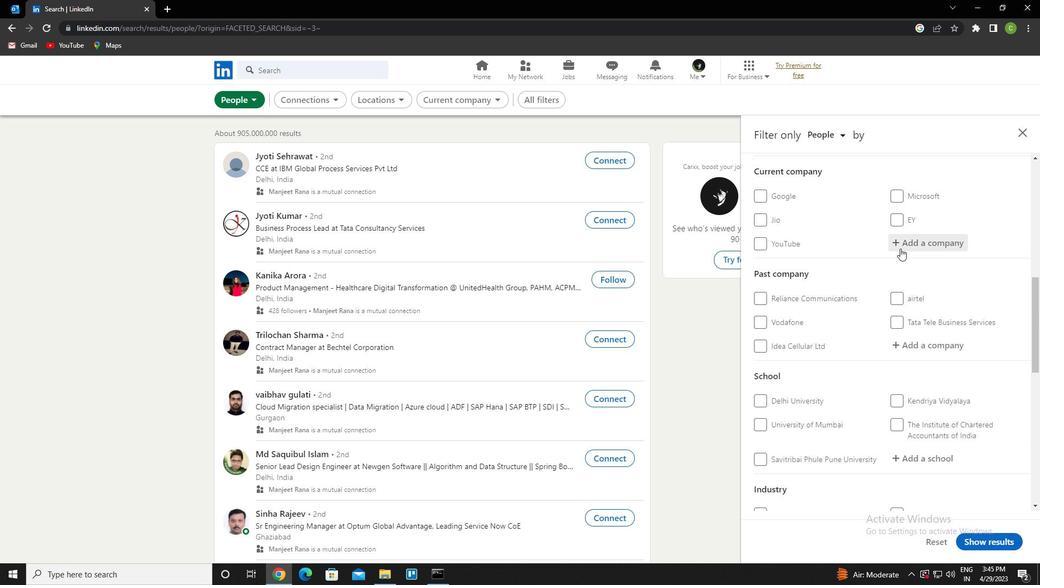 
Action: Key pressed <Key.caps_lock>katerra<Key.down><Key.enter>
Screenshot: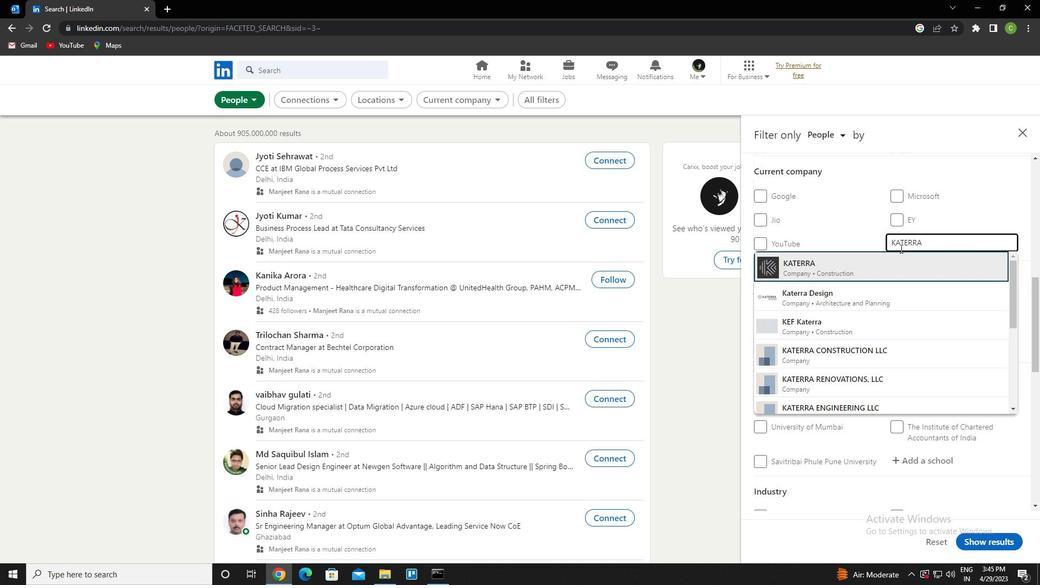 
Action: Mouse scrolled (900, 248) with delta (0, 0)
Screenshot: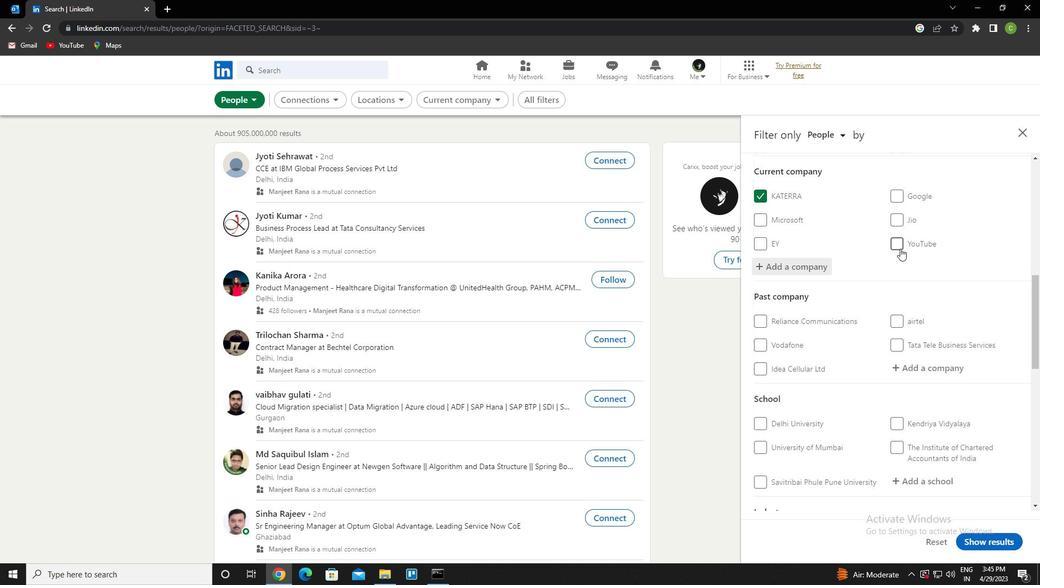 
Action: Mouse scrolled (900, 248) with delta (0, 0)
Screenshot: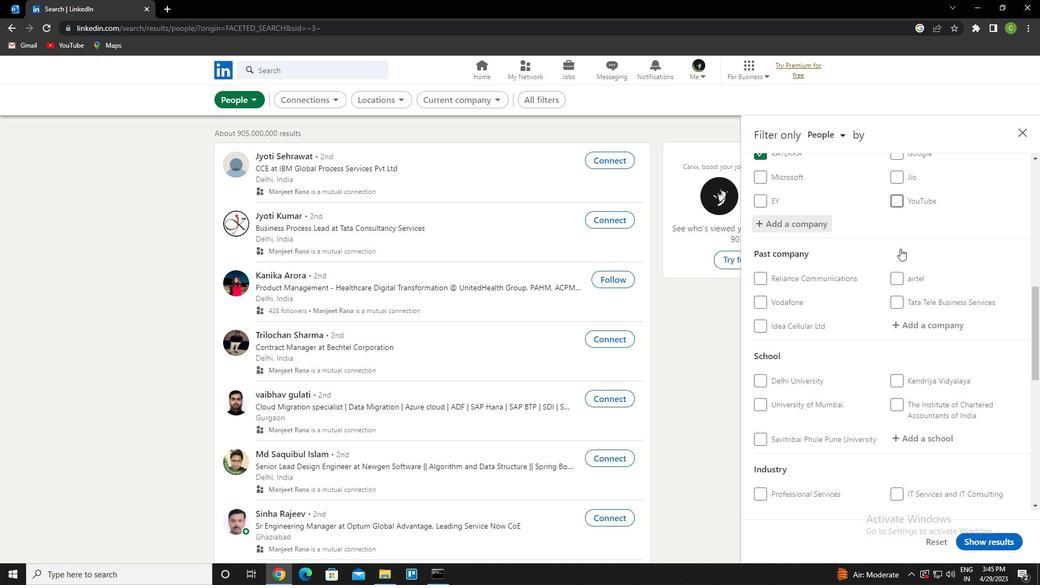 
Action: Mouse scrolled (900, 248) with delta (0, 0)
Screenshot: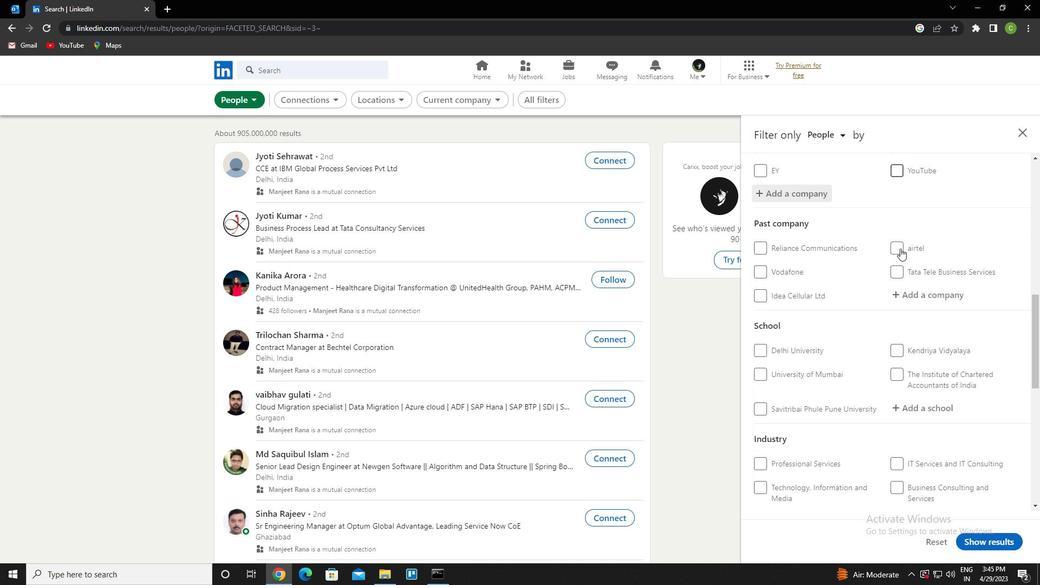 
Action: Mouse scrolled (900, 248) with delta (0, 0)
Screenshot: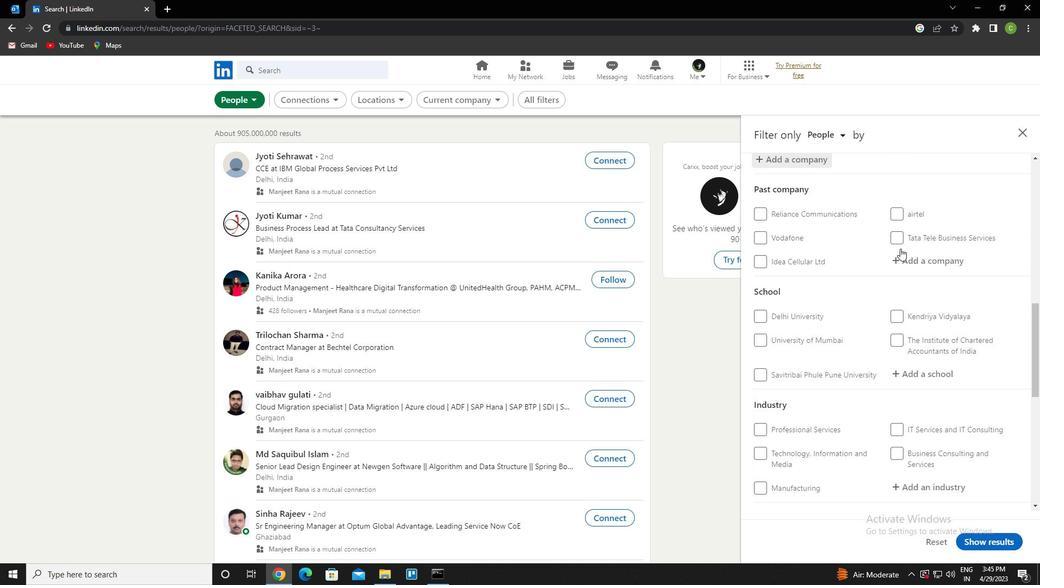 
Action: Mouse moved to (920, 272)
Screenshot: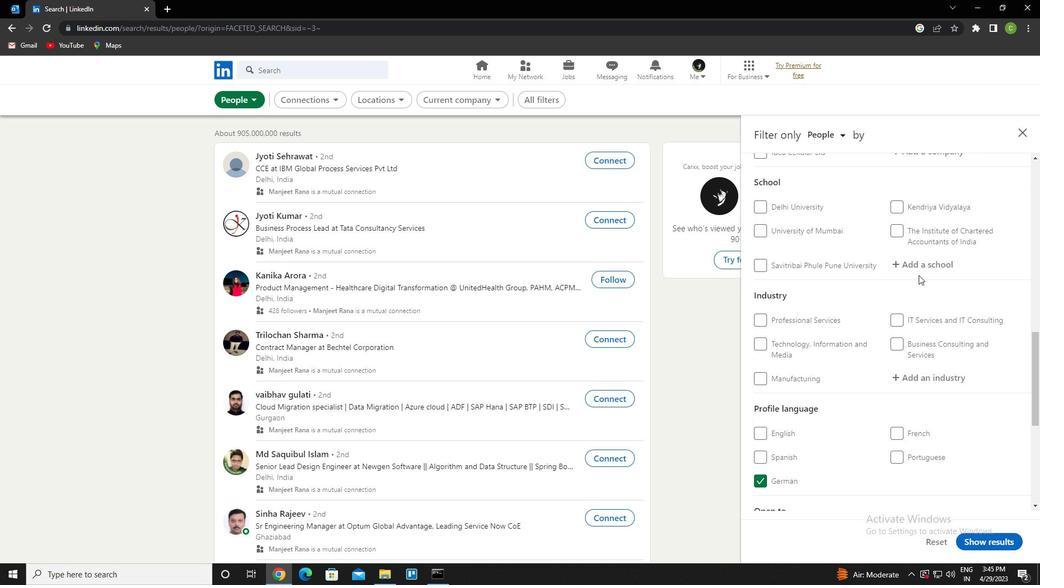 
Action: Mouse pressed left at (920, 272)
Screenshot: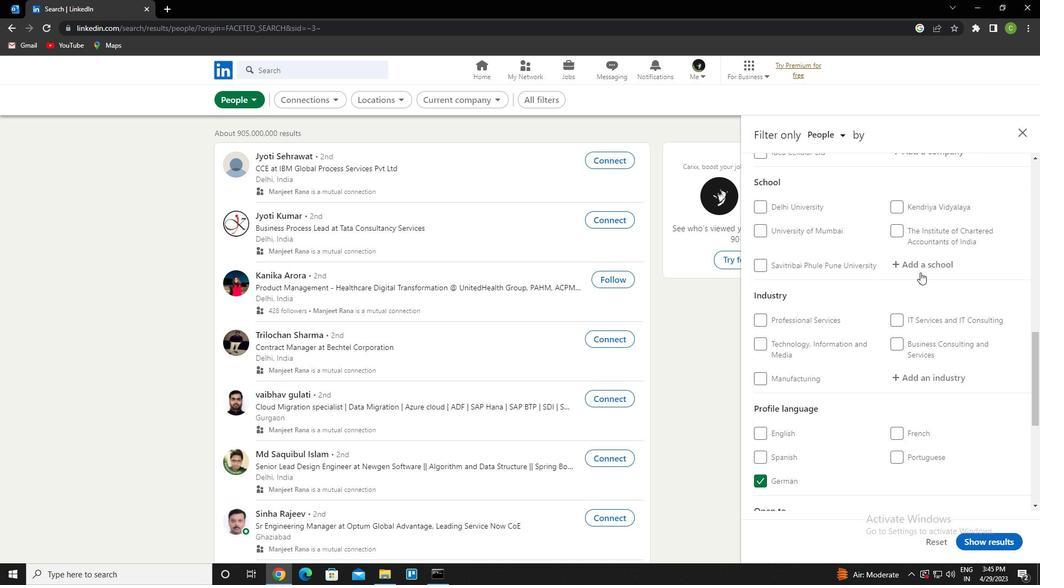 
Action: Key pressed <Key.caps_lock><Key.caps_lock>r<Key.caps_lock>ajagiri<Key.down><Key.down><Key.down><Key.down><Key.enter>
Screenshot: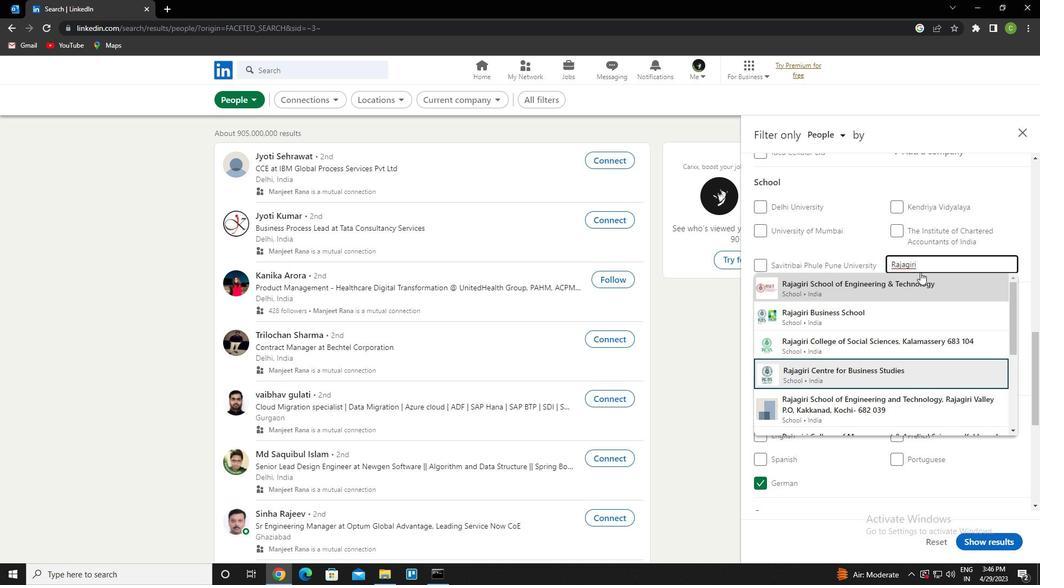 
Action: Mouse scrolled (920, 272) with delta (0, 0)
Screenshot: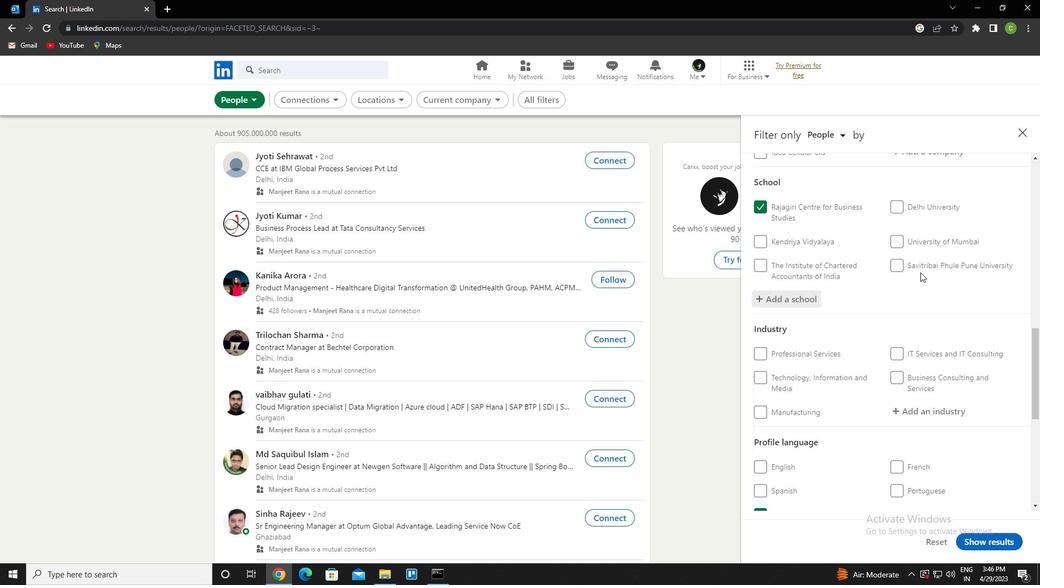 
Action: Mouse scrolled (920, 272) with delta (0, 0)
Screenshot: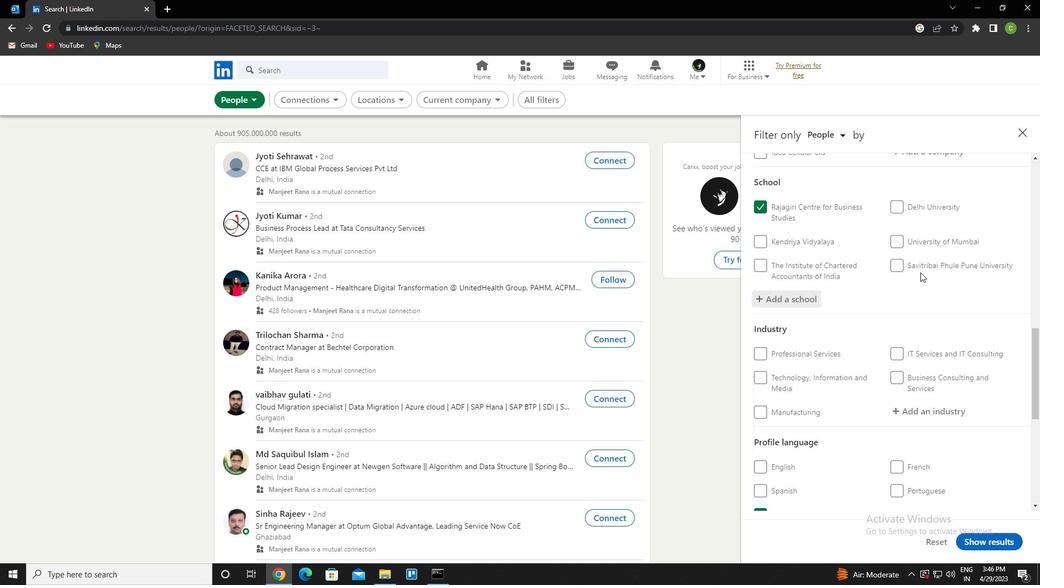 
Action: Mouse moved to (933, 309)
Screenshot: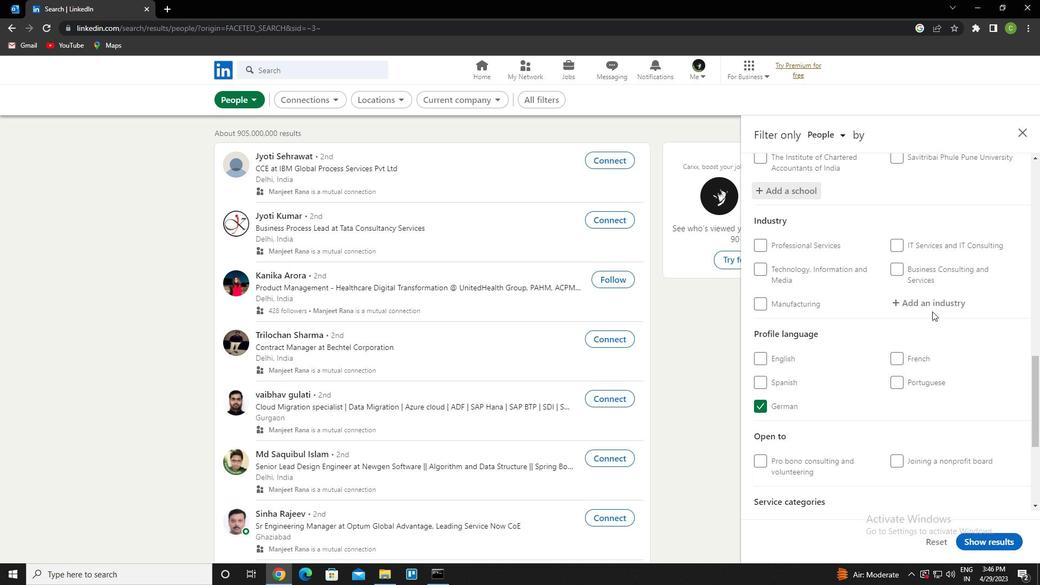 
Action: Mouse pressed left at (933, 309)
Screenshot: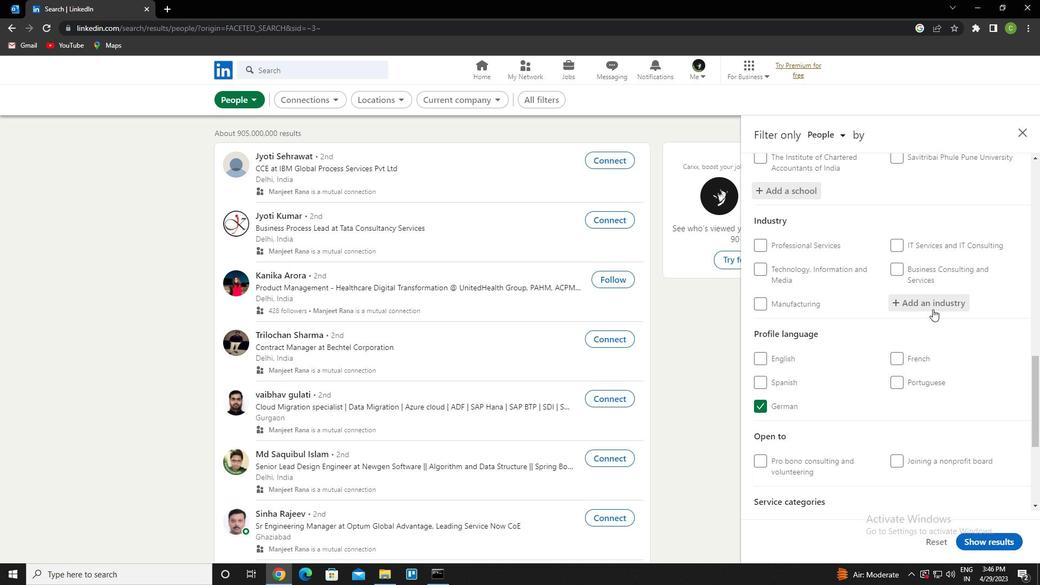 
Action: Key pressed <Key.caps_lock>w<Key.caps_lock>holesale<Key.space>computer<Key.down><Key.enter>
Screenshot: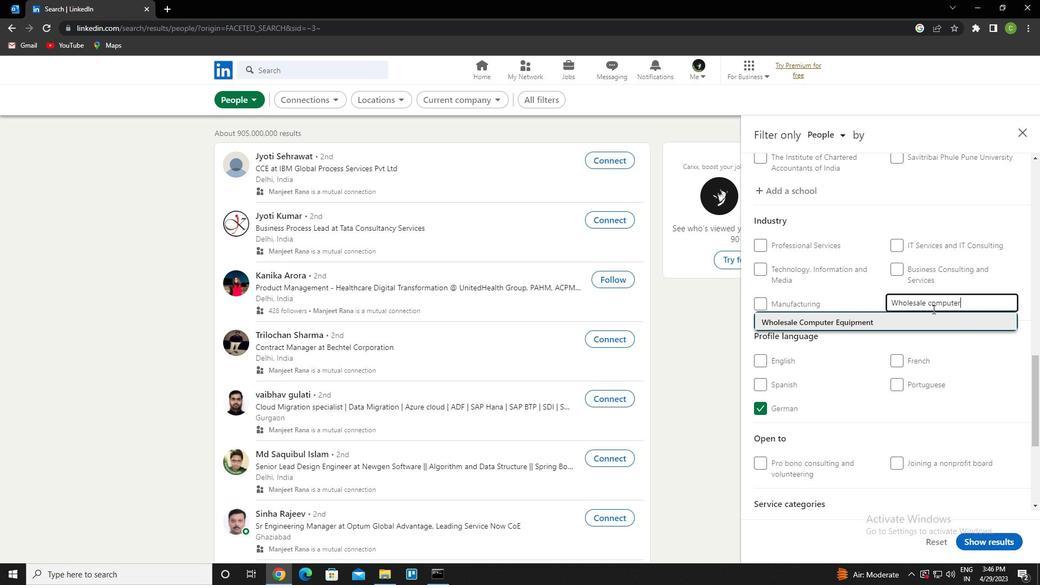 
Action: Mouse scrolled (933, 308) with delta (0, 0)
Screenshot: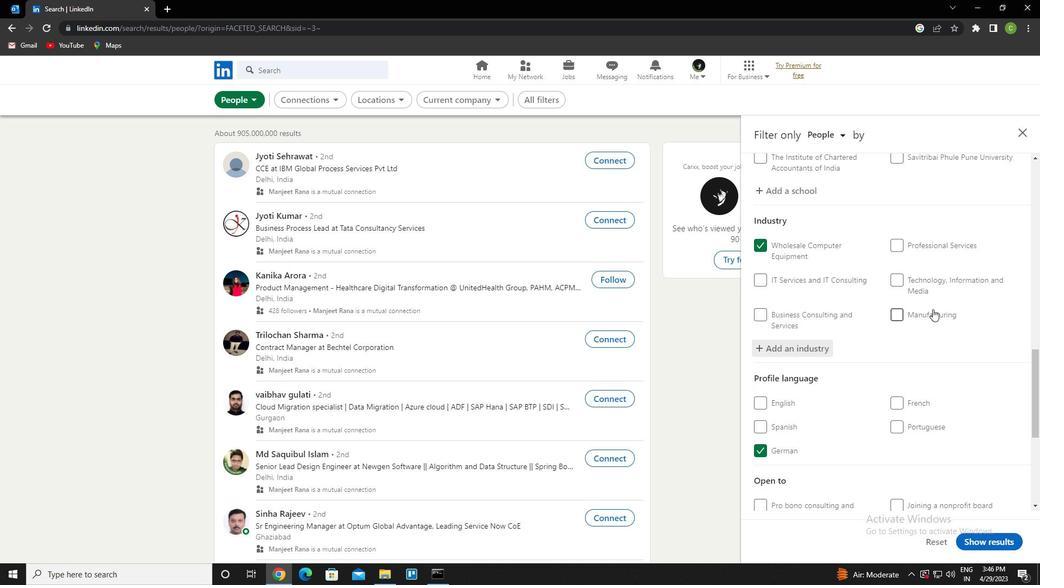 
Action: Mouse scrolled (933, 308) with delta (0, 0)
Screenshot: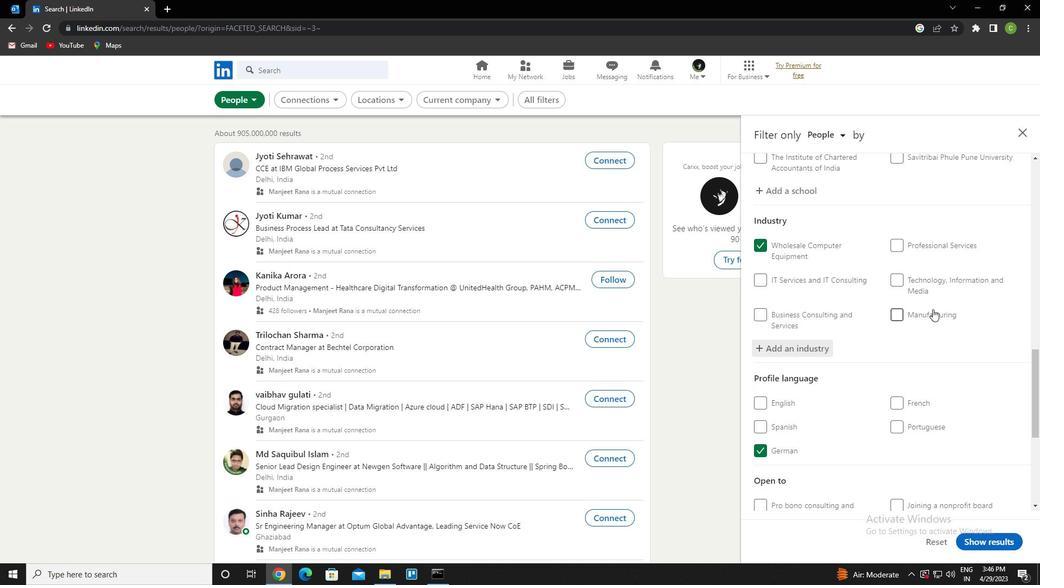 
Action: Mouse scrolled (933, 308) with delta (0, 0)
Screenshot: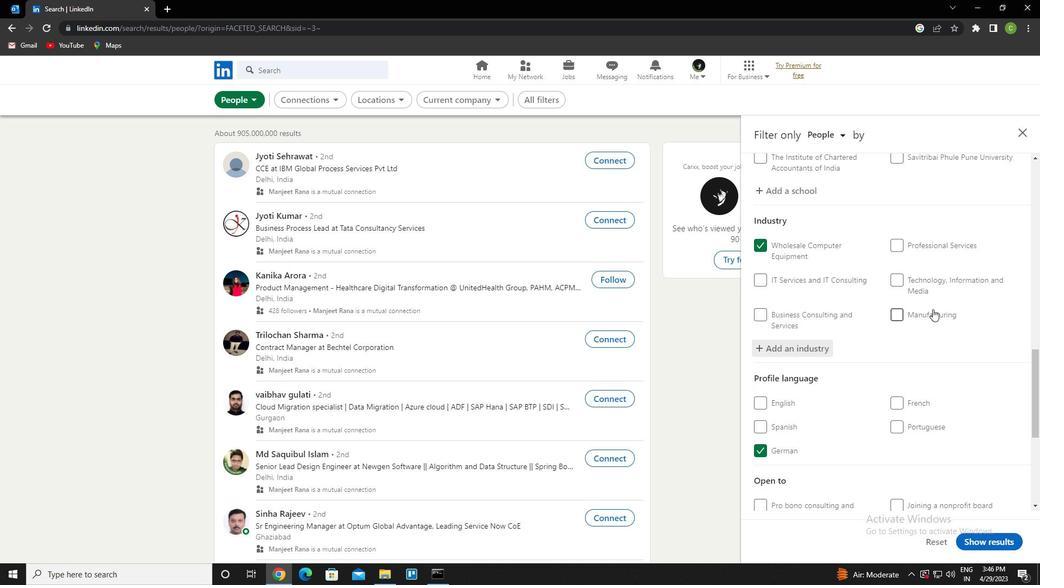 
Action: Mouse scrolled (933, 308) with delta (0, 0)
Screenshot: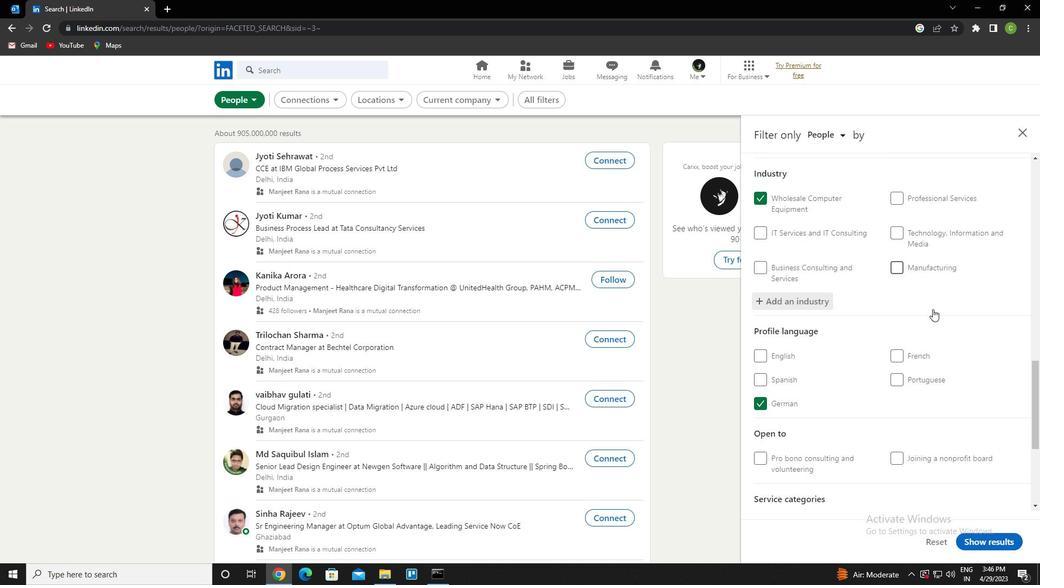 
Action: Mouse moved to (936, 352)
Screenshot: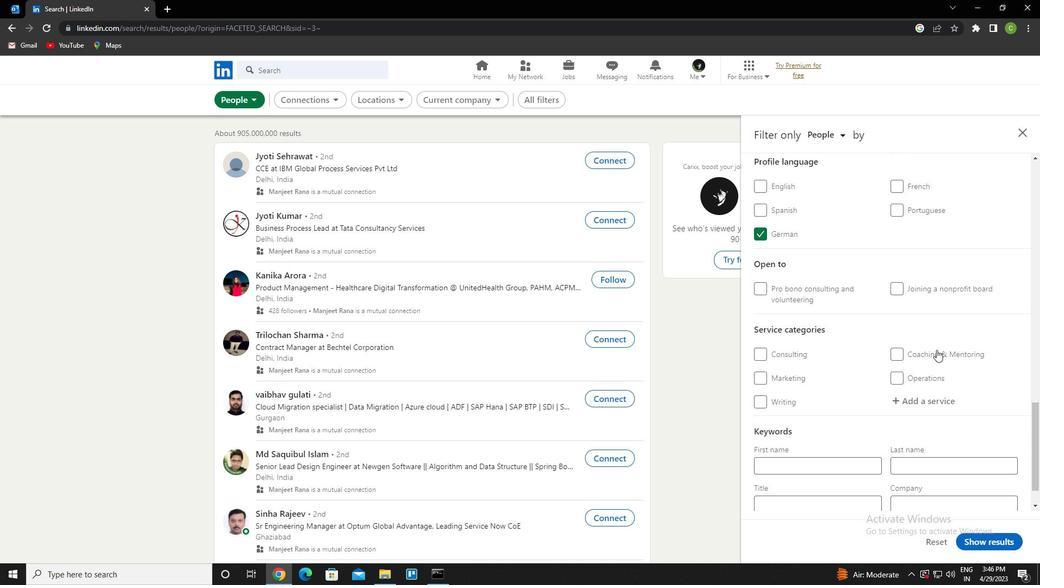 
Action: Mouse scrolled (936, 351) with delta (0, 0)
Screenshot: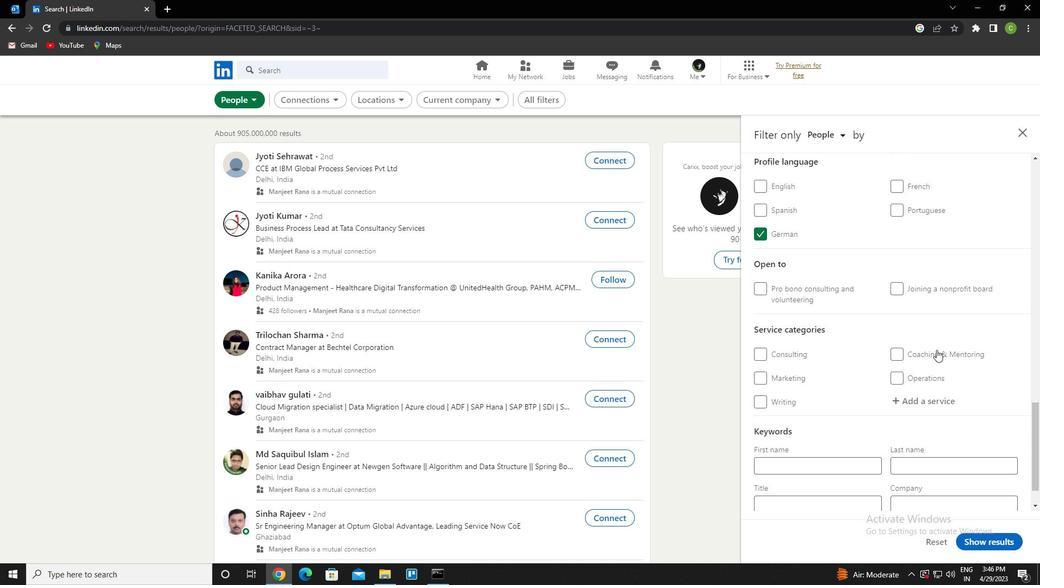 
Action: Mouse scrolled (936, 351) with delta (0, 0)
Screenshot: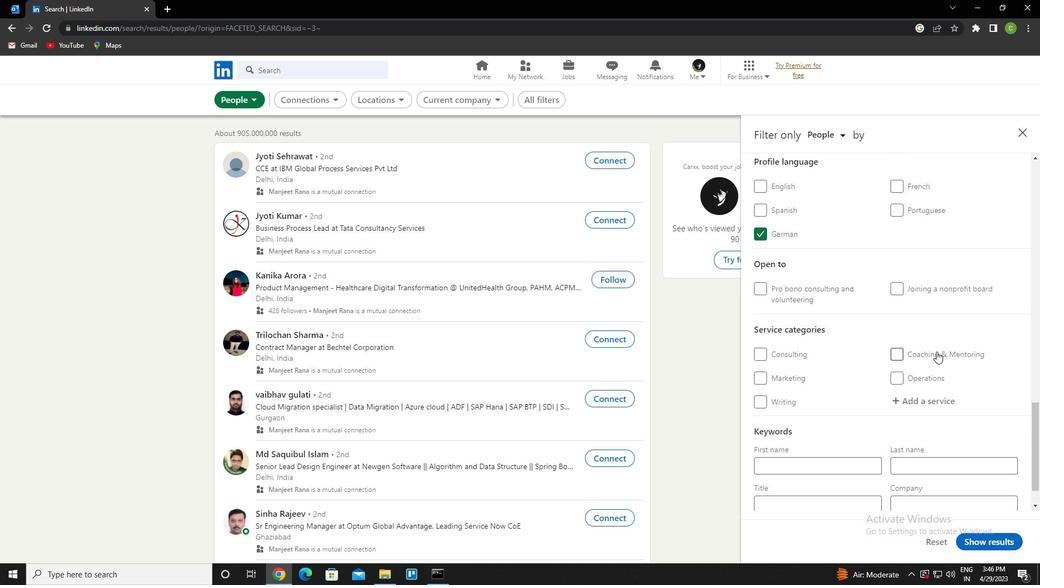 
Action: Mouse scrolled (936, 351) with delta (0, 0)
Screenshot: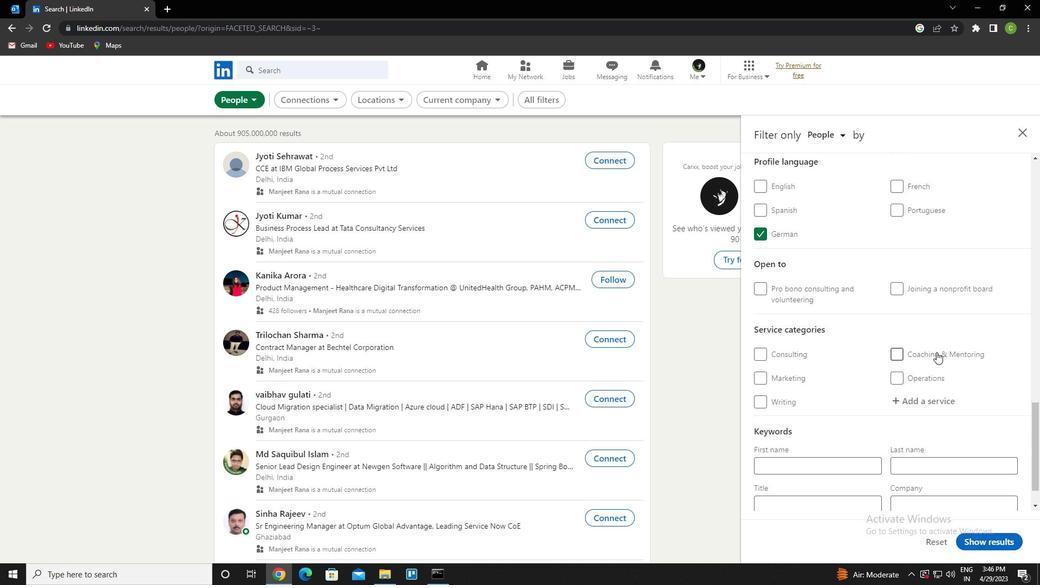 
Action: Mouse moved to (930, 356)
Screenshot: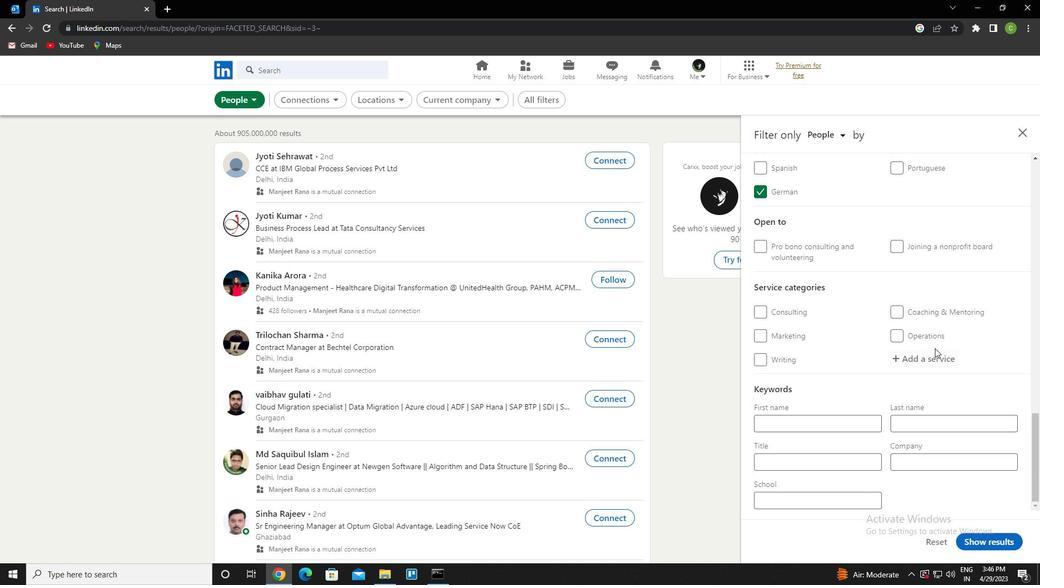 
Action: Mouse pressed left at (930, 356)
Screenshot: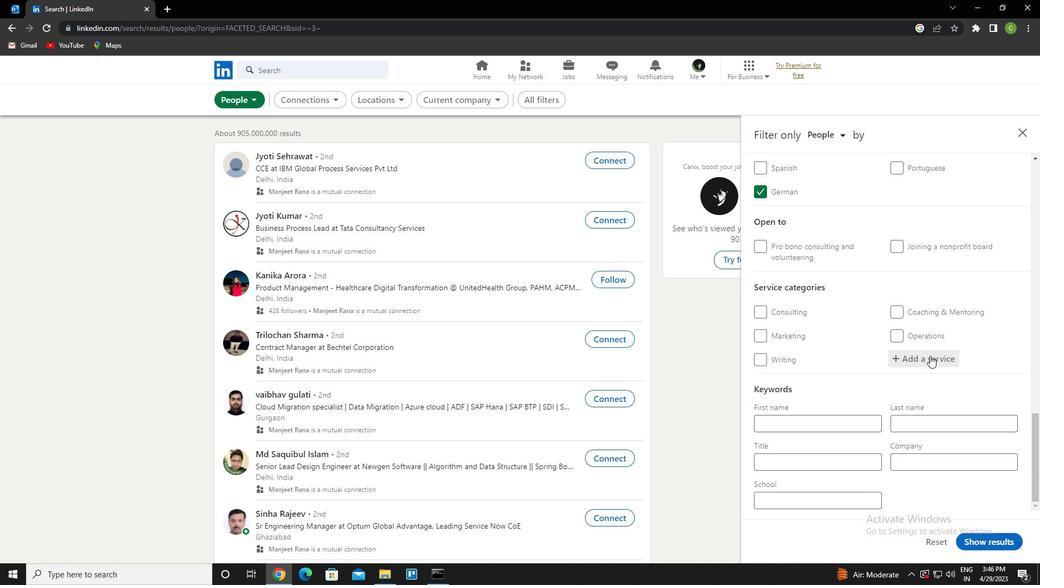 
Action: Key pressed leader<Key.down><Key.enter>
Screenshot: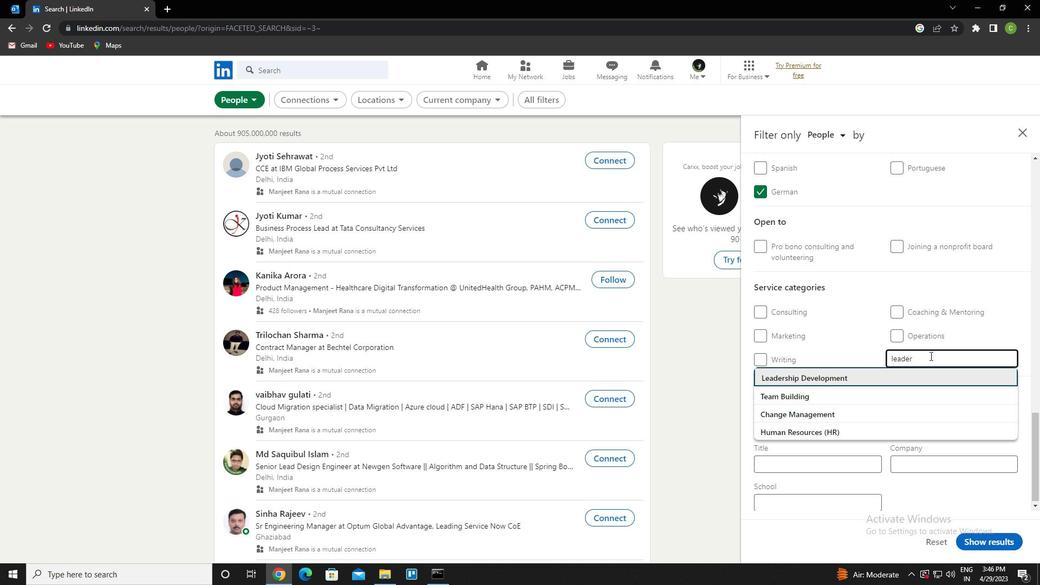 
Action: Mouse scrolled (930, 355) with delta (0, 0)
Screenshot: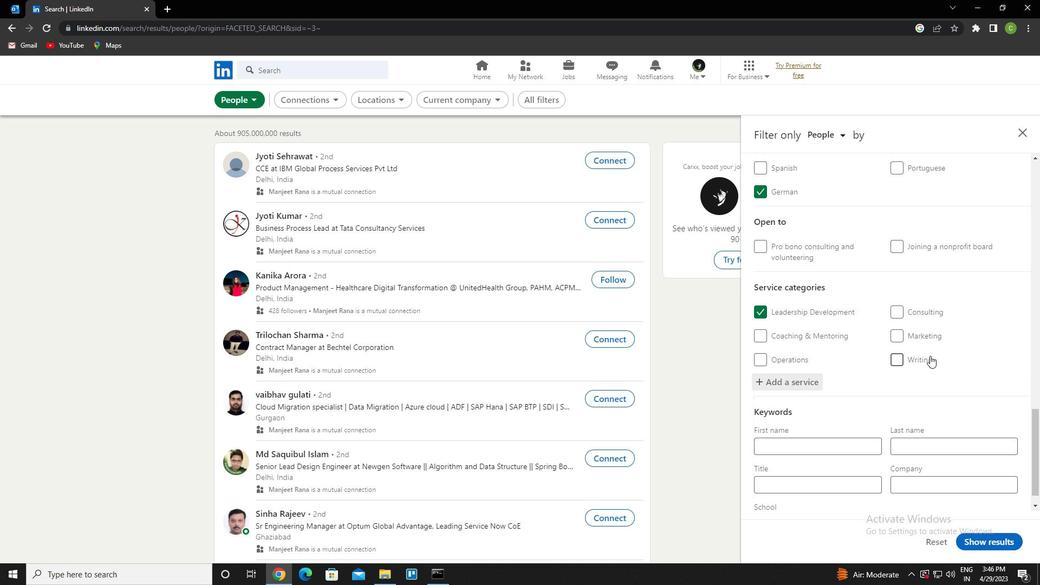 
Action: Mouse scrolled (930, 355) with delta (0, 0)
Screenshot: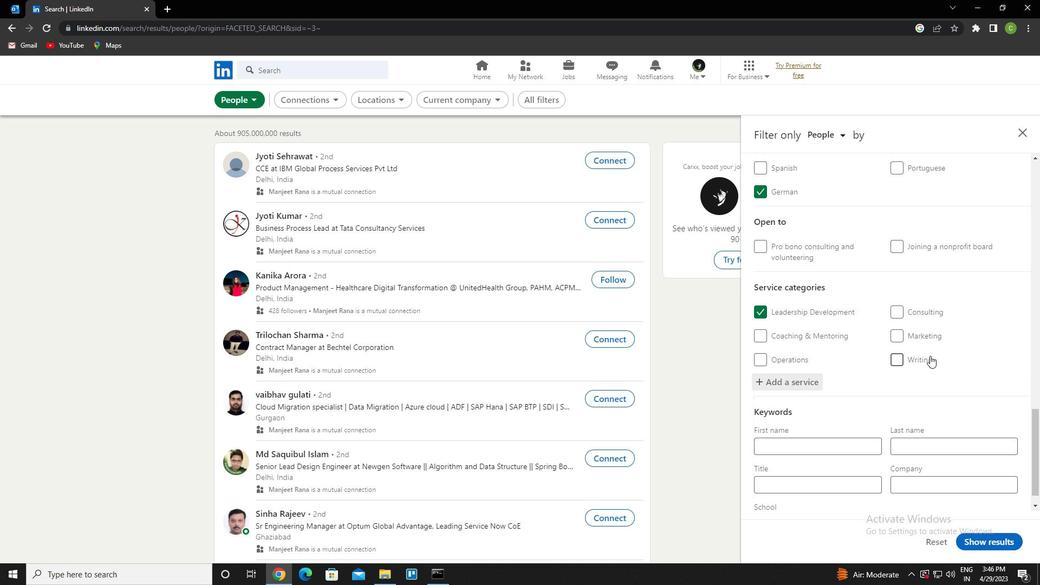 
Action: Mouse scrolled (930, 355) with delta (0, 0)
Screenshot: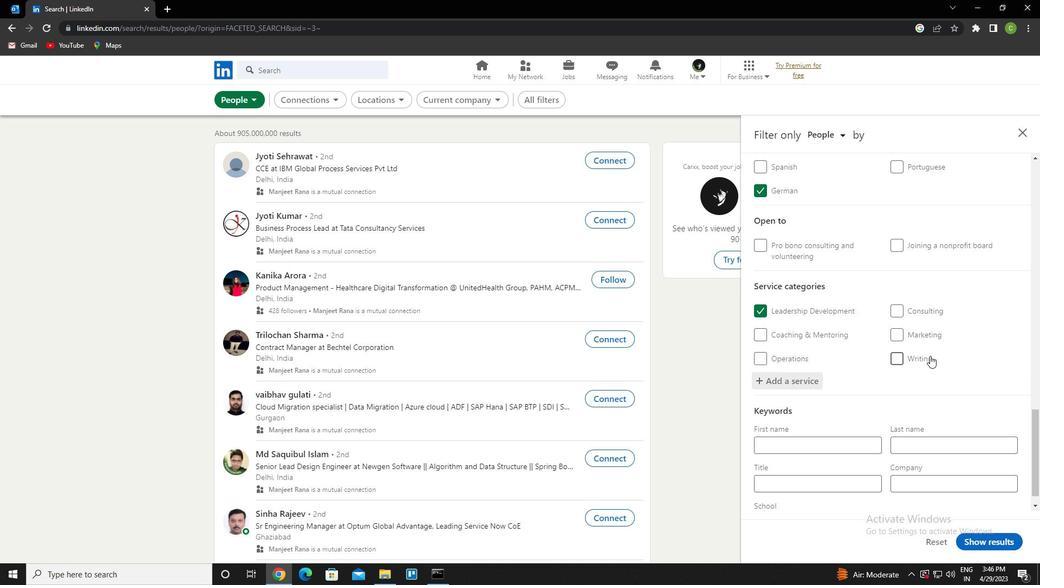 
Action: Mouse scrolled (930, 355) with delta (0, 0)
Screenshot: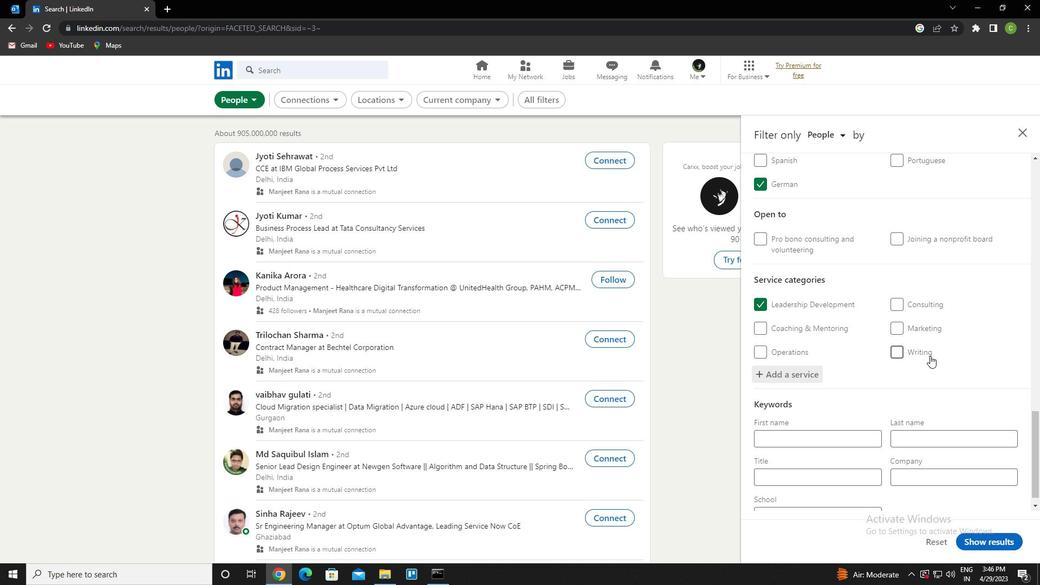 
Action: Mouse scrolled (930, 355) with delta (0, 0)
Screenshot: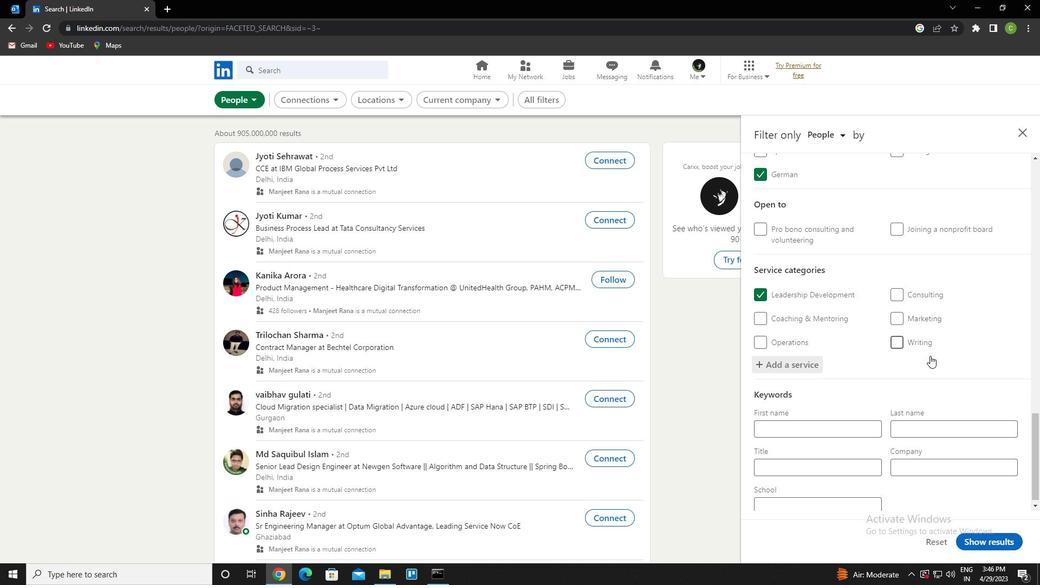 
Action: Mouse scrolled (930, 355) with delta (0, 0)
Screenshot: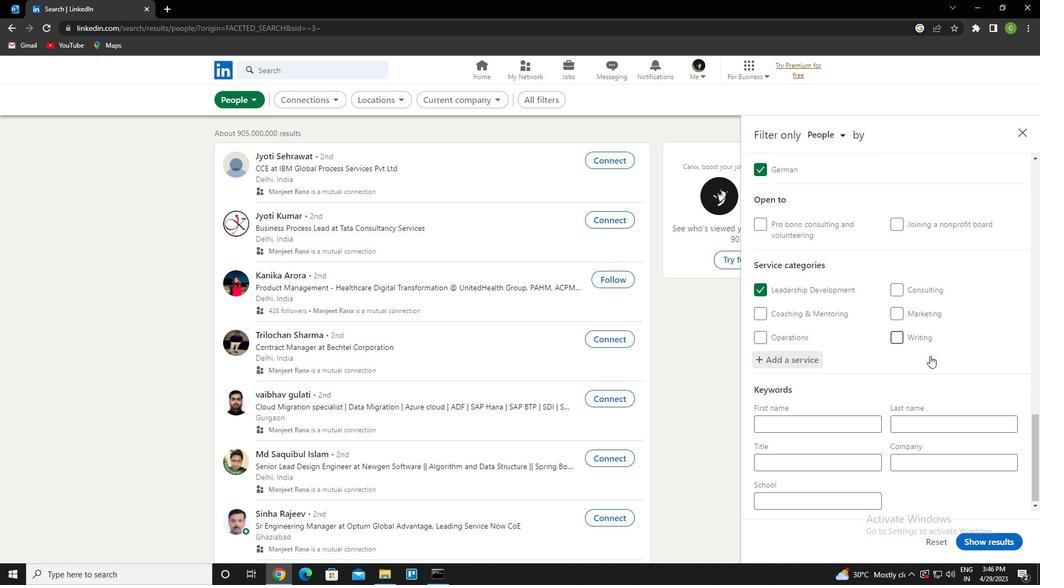 
Action: Mouse scrolled (930, 355) with delta (0, 0)
Screenshot: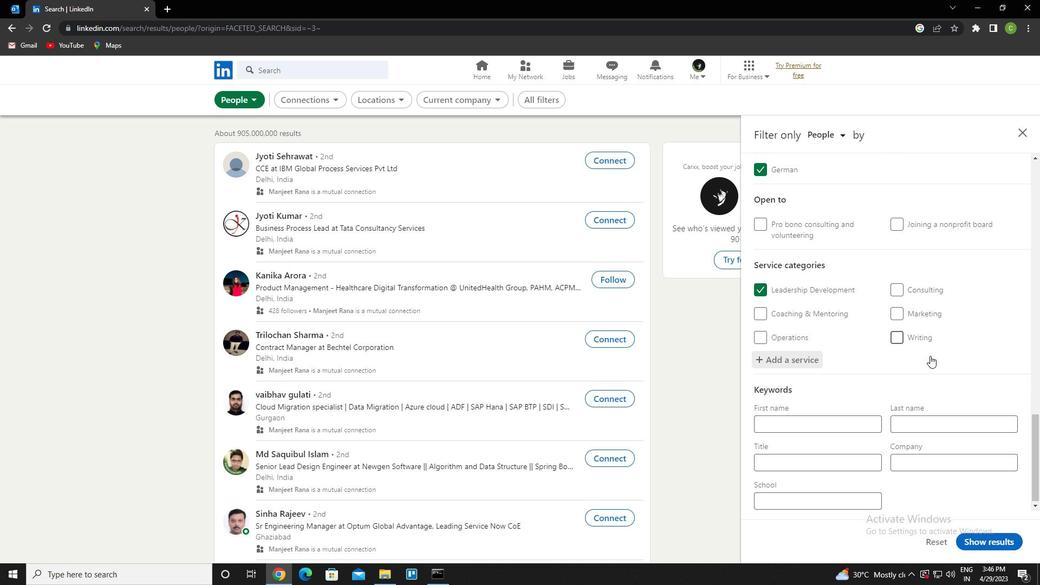 
Action: Mouse moved to (826, 467)
Screenshot: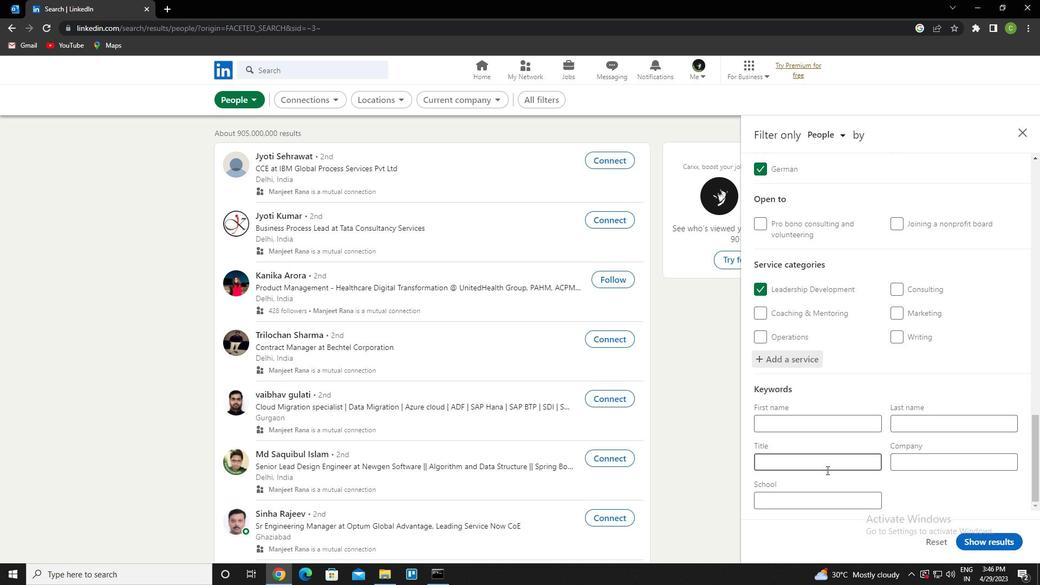 
Action: Mouse pressed left at (826, 467)
Screenshot: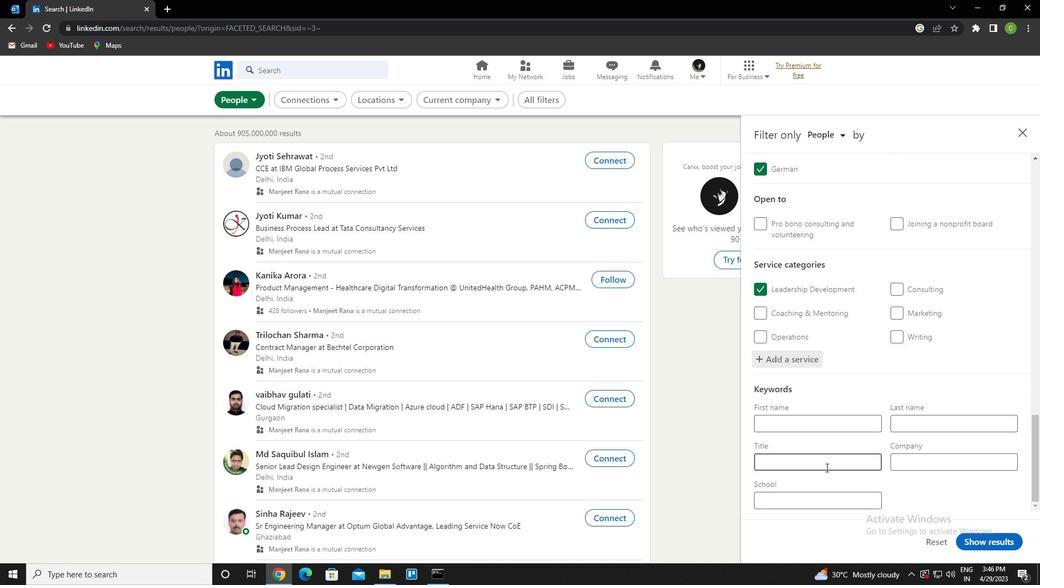 
Action: Key pressed <Key.caps_lock>d<Key.caps_lock>Esk<Key.space><Key.caps_lock>m<Key.caps_lock>anager
Screenshot: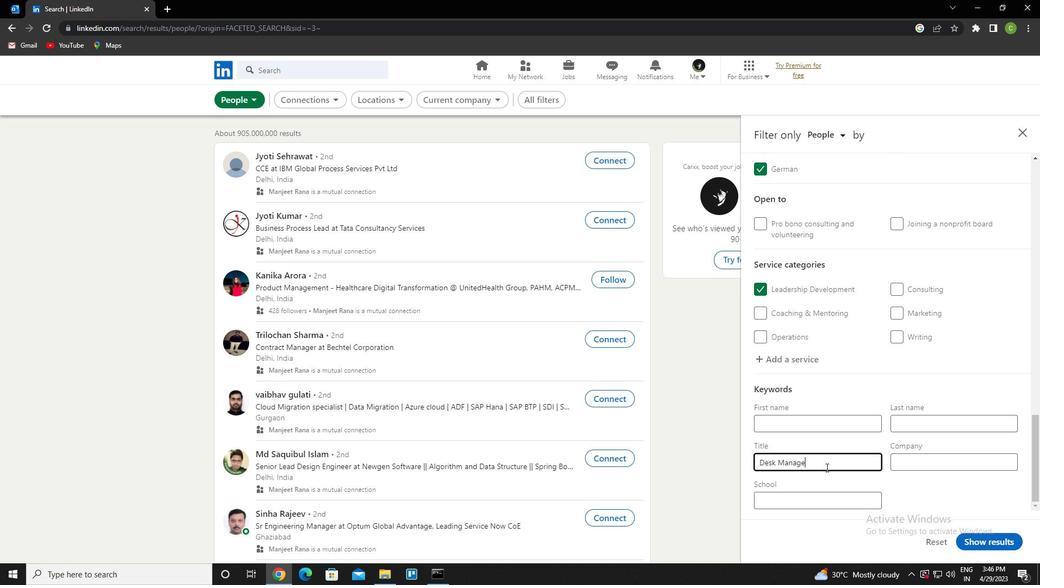 
Action: Mouse moved to (1005, 538)
Screenshot: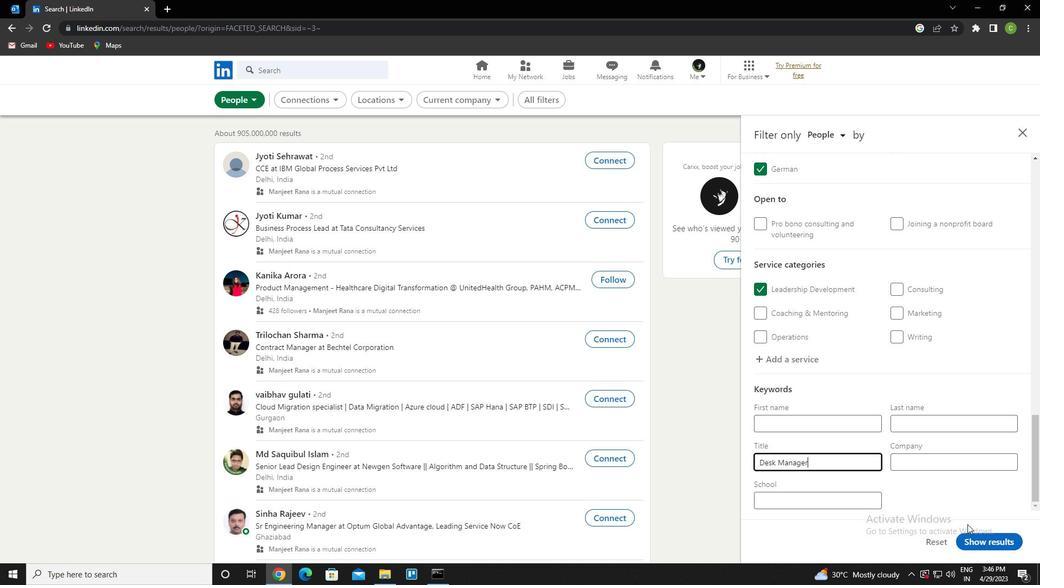 
Action: Mouse pressed left at (1005, 538)
Screenshot: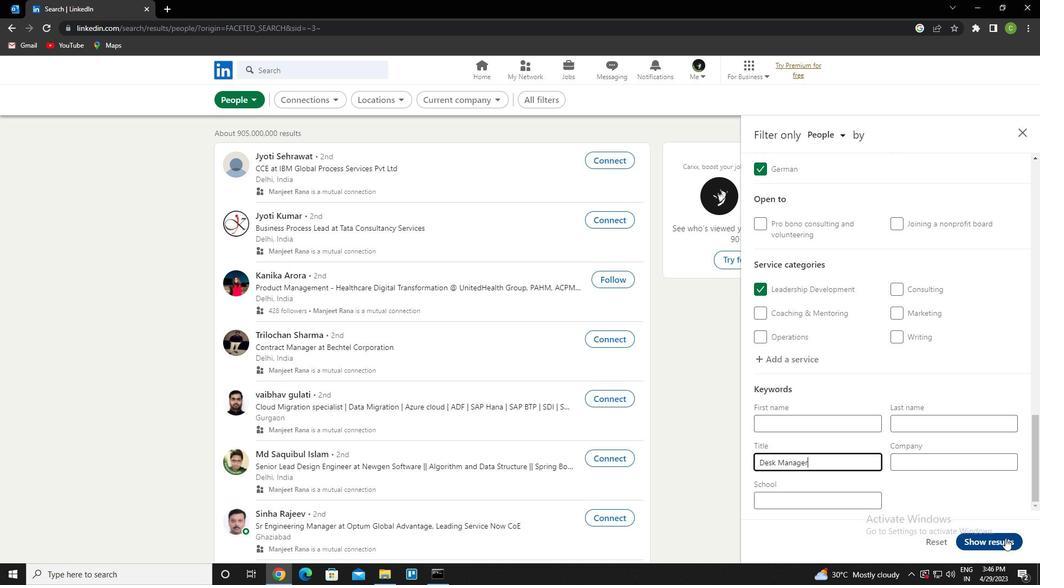 
Action: Mouse moved to (565, 343)
Screenshot: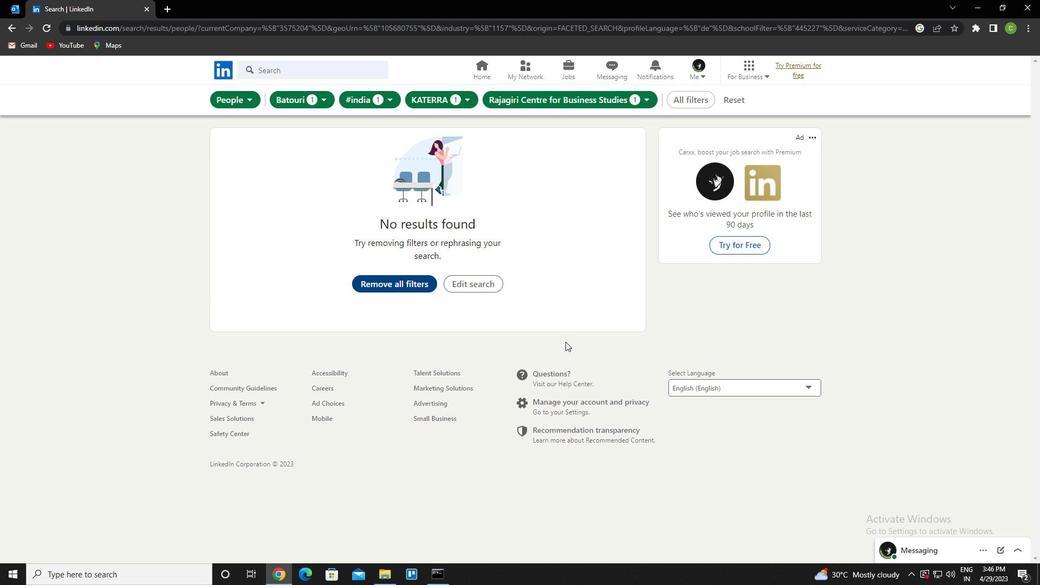 
